 Task: Find connections with filter location Ribeirão da Ilha with filter topic #Growthwith filter profile language Spanish with filter current company International Trade Links ® (ITL - HR Consultants) with filter school Odisha Jobs with filter industry Retail Building Materials and Garden Equipment with filter service category Coaching & Mentoring with filter keywords title Nurse Practitioner
Action: Mouse moved to (172, 220)
Screenshot: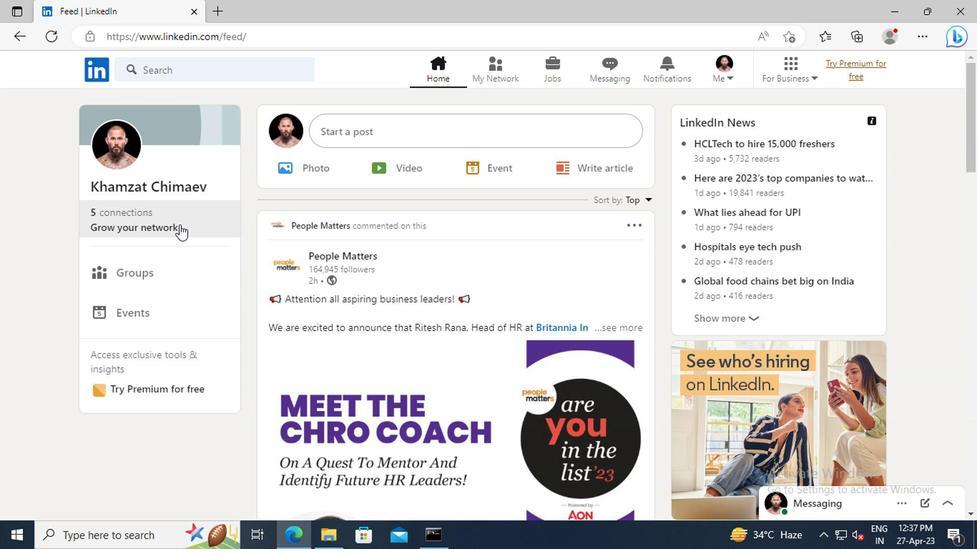
Action: Mouse pressed left at (172, 220)
Screenshot: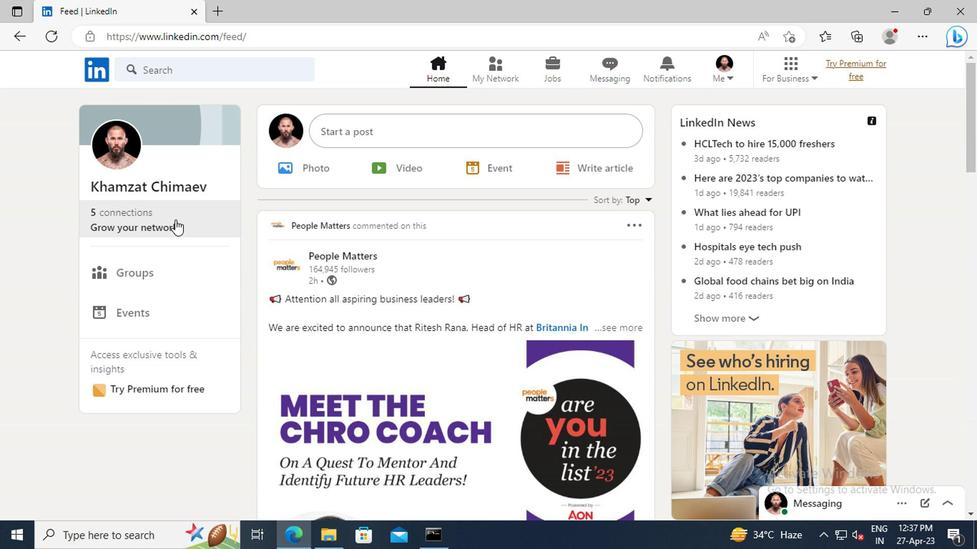 
Action: Mouse moved to (172, 154)
Screenshot: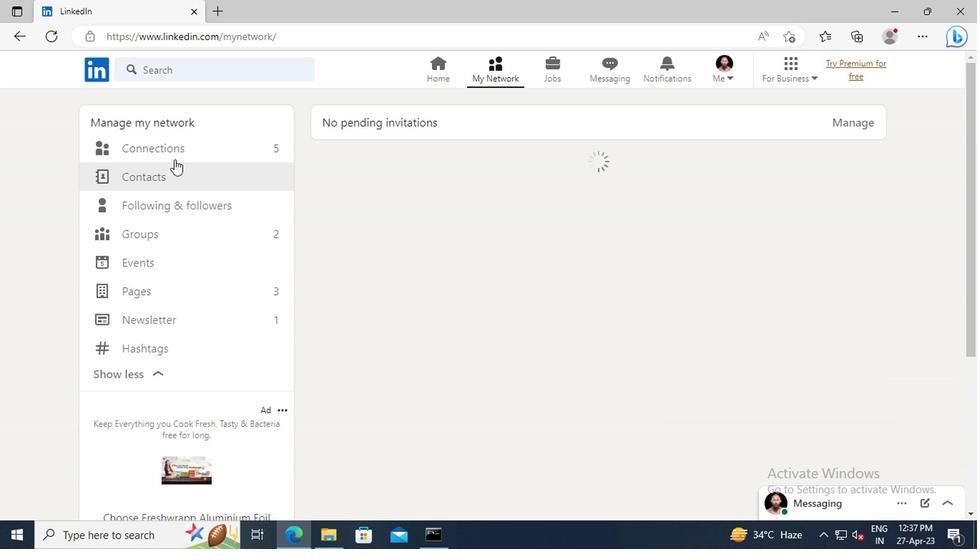 
Action: Mouse pressed left at (172, 154)
Screenshot: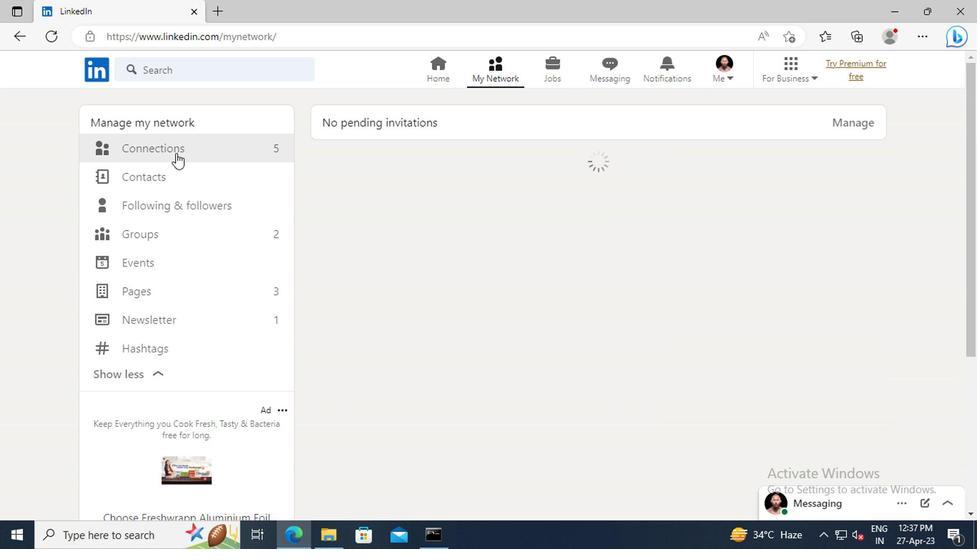 
Action: Mouse moved to (582, 154)
Screenshot: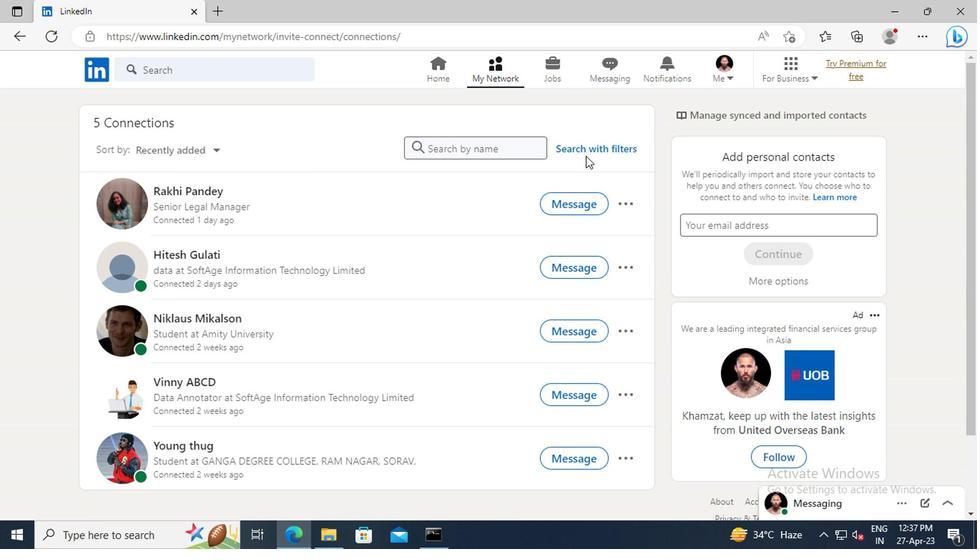 
Action: Mouse pressed left at (582, 154)
Screenshot: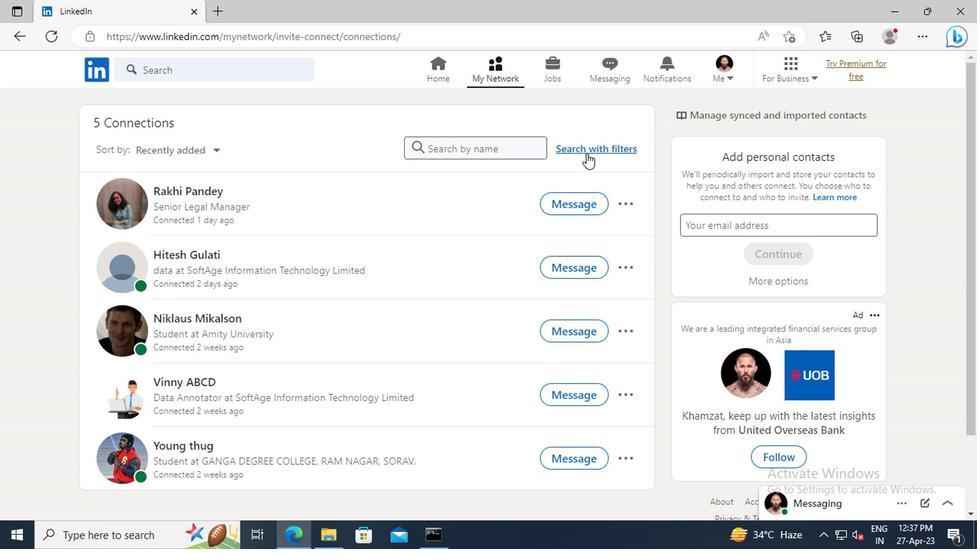 
Action: Mouse moved to (541, 117)
Screenshot: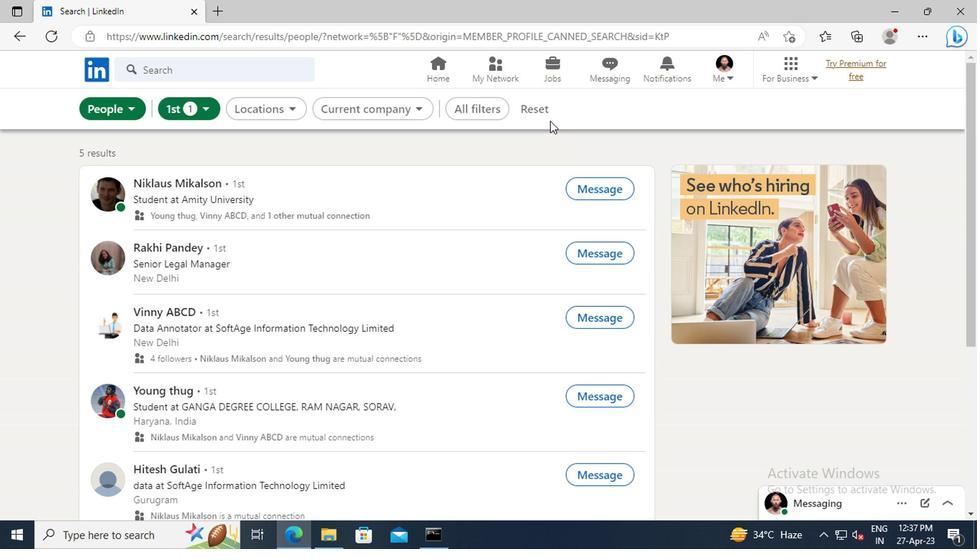 
Action: Mouse pressed left at (541, 117)
Screenshot: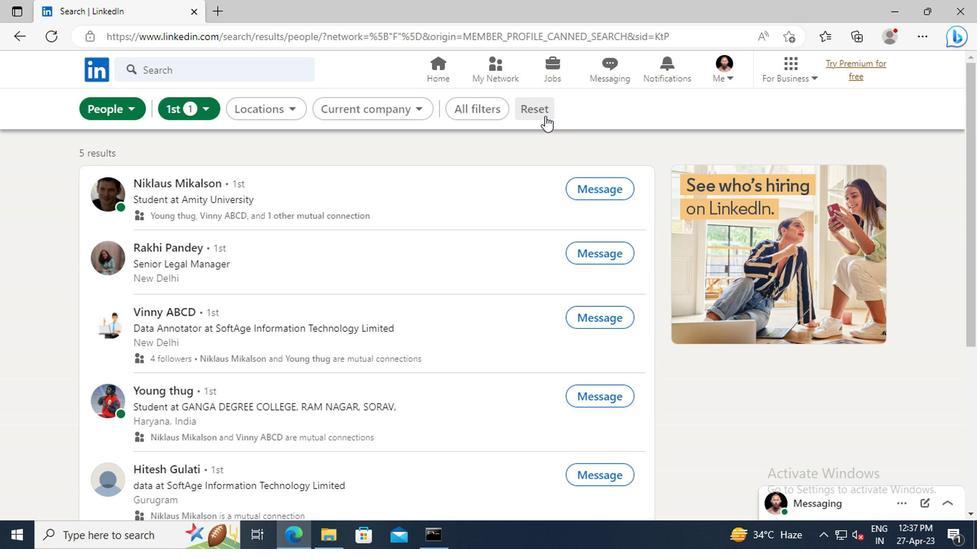 
Action: Mouse moved to (510, 110)
Screenshot: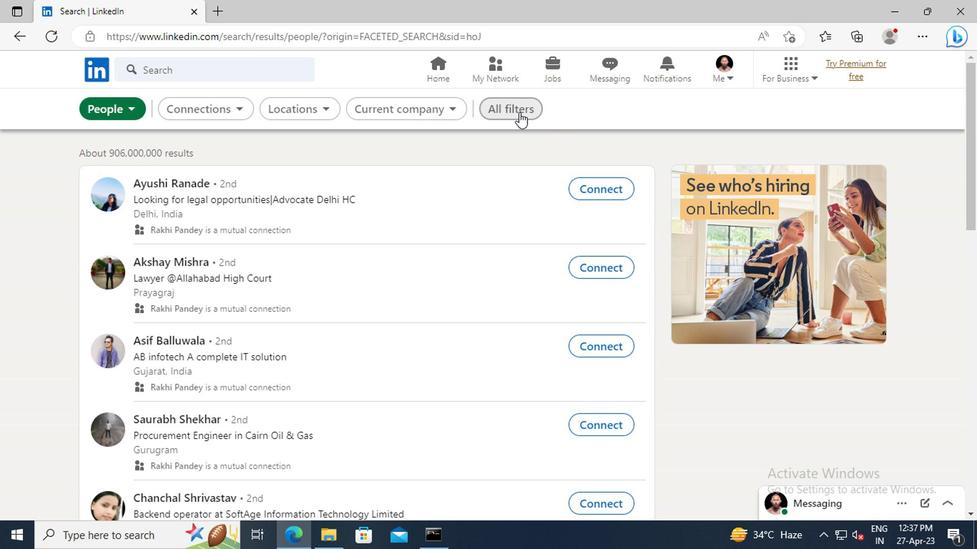 
Action: Mouse pressed left at (510, 110)
Screenshot: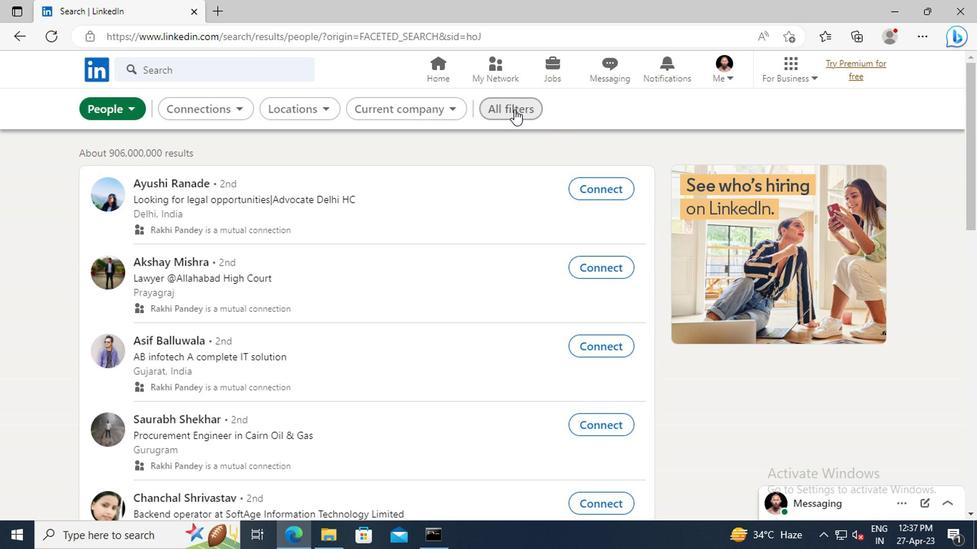 
Action: Mouse moved to (818, 256)
Screenshot: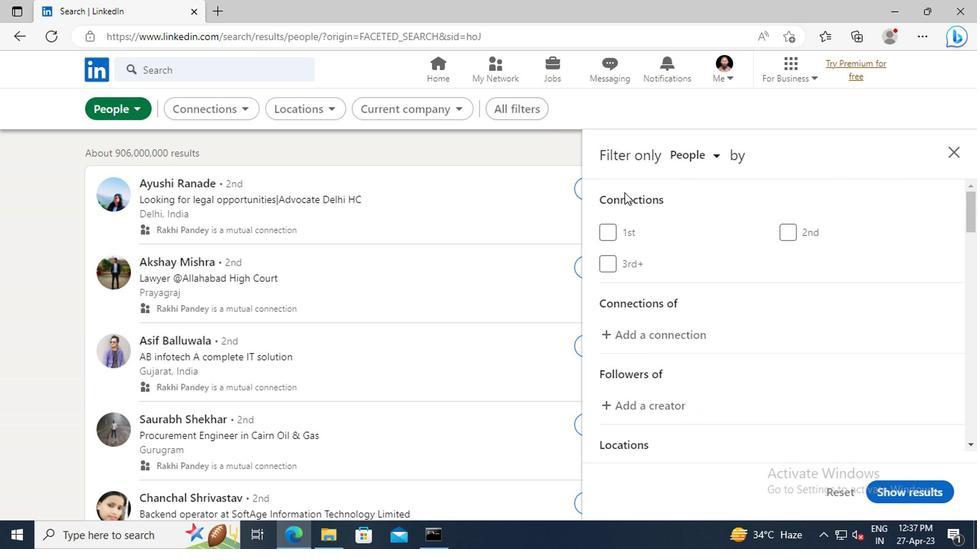 
Action: Mouse scrolled (818, 255) with delta (0, 0)
Screenshot: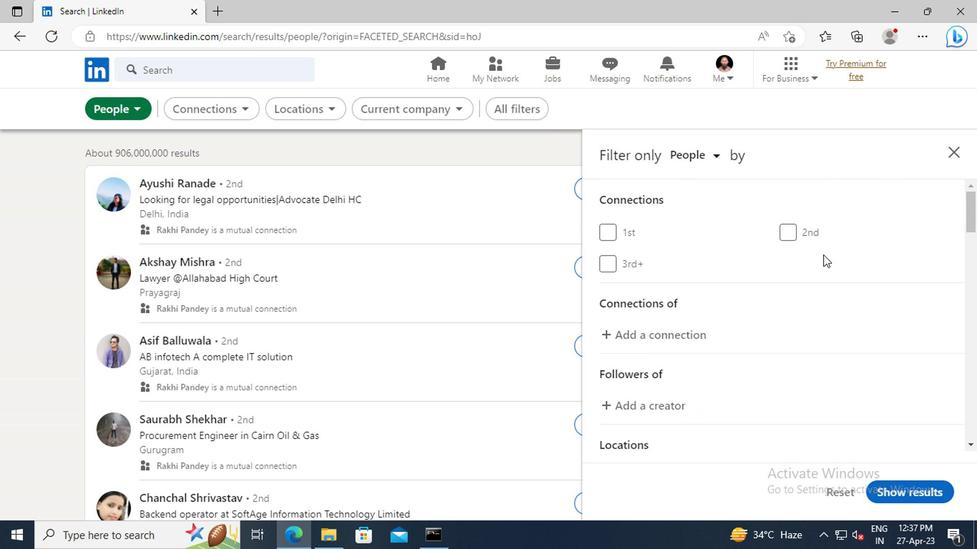 
Action: Mouse scrolled (818, 255) with delta (0, 0)
Screenshot: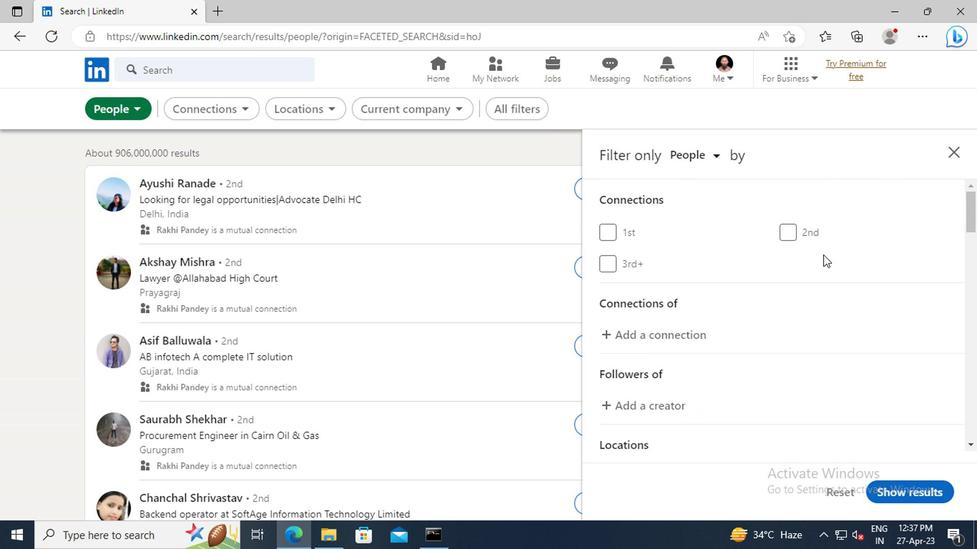 
Action: Mouse scrolled (818, 255) with delta (0, 0)
Screenshot: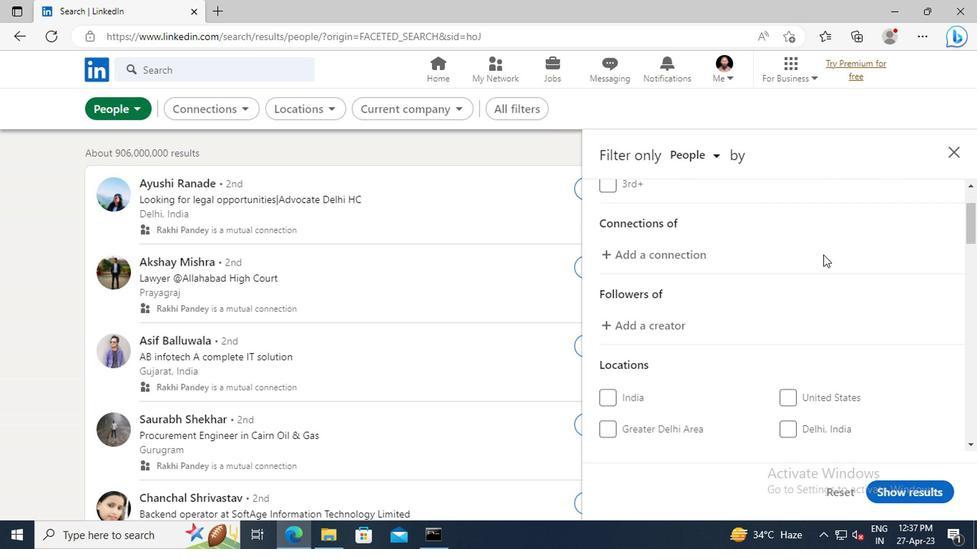
Action: Mouse scrolled (818, 255) with delta (0, 0)
Screenshot: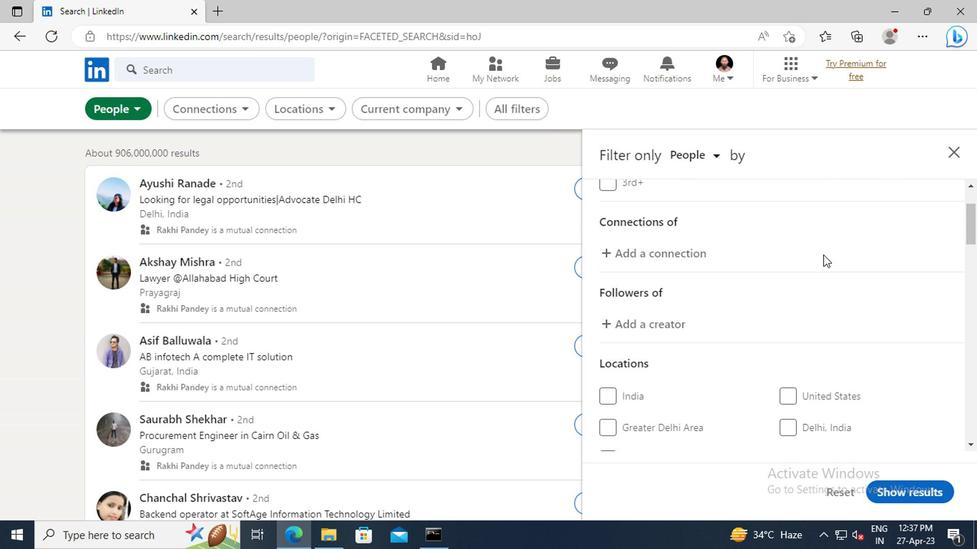 
Action: Mouse scrolled (818, 255) with delta (0, 0)
Screenshot: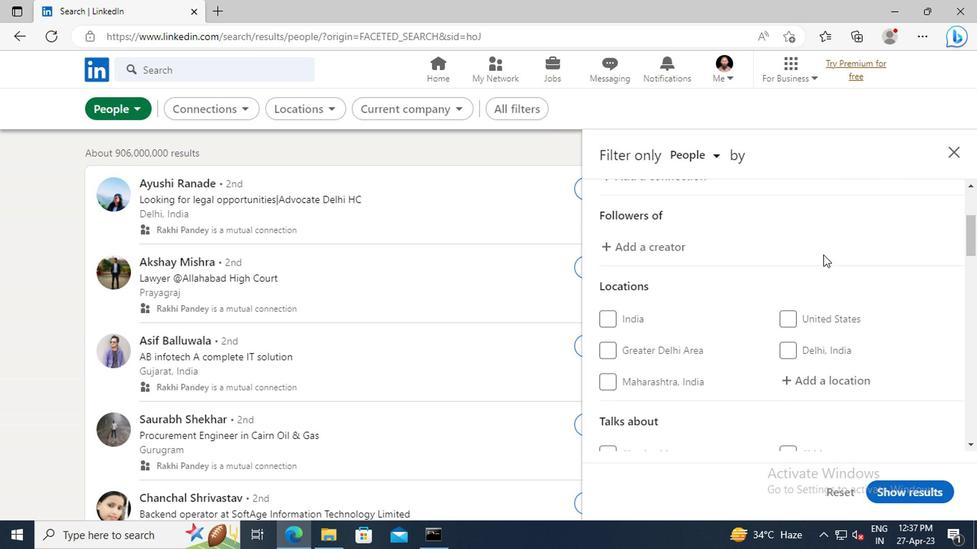 
Action: Mouse scrolled (818, 255) with delta (0, 0)
Screenshot: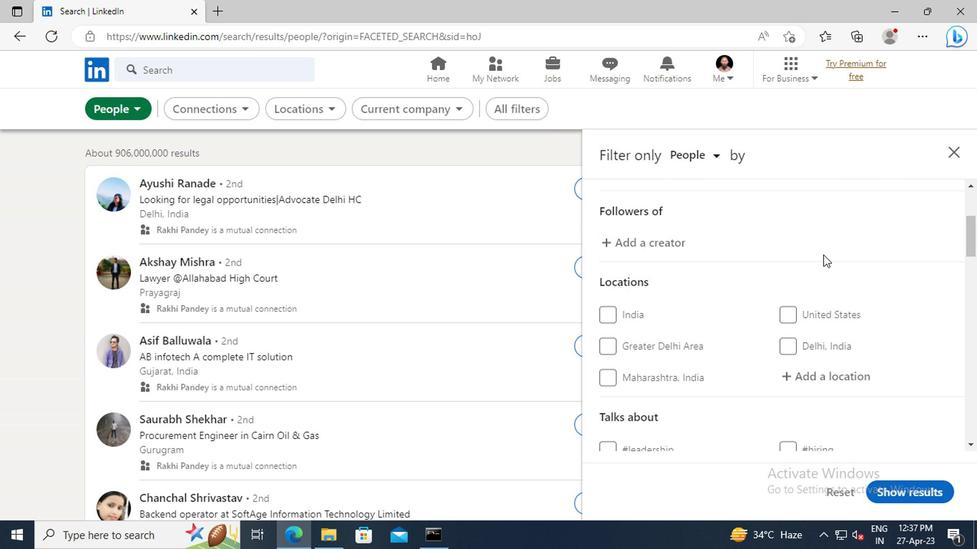 
Action: Mouse moved to (818, 293)
Screenshot: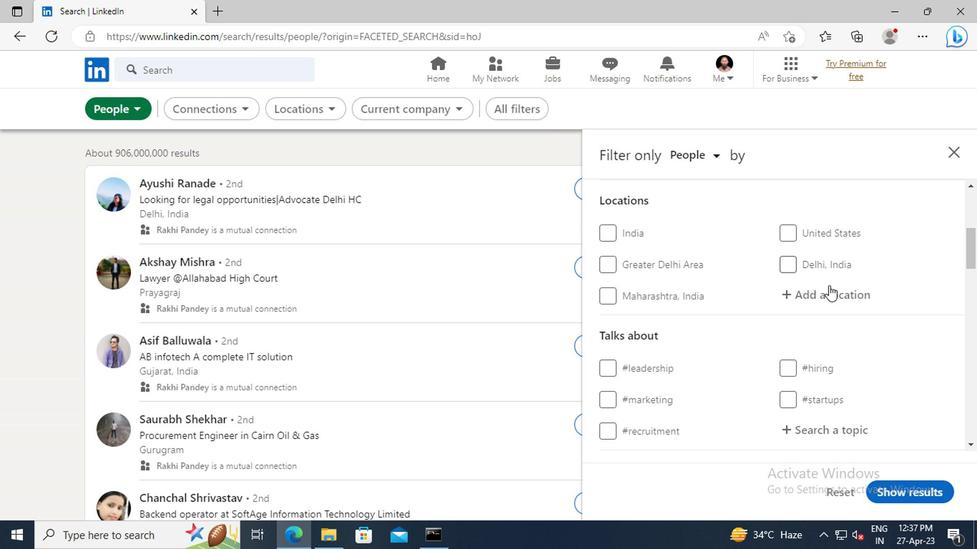 
Action: Mouse pressed left at (818, 293)
Screenshot: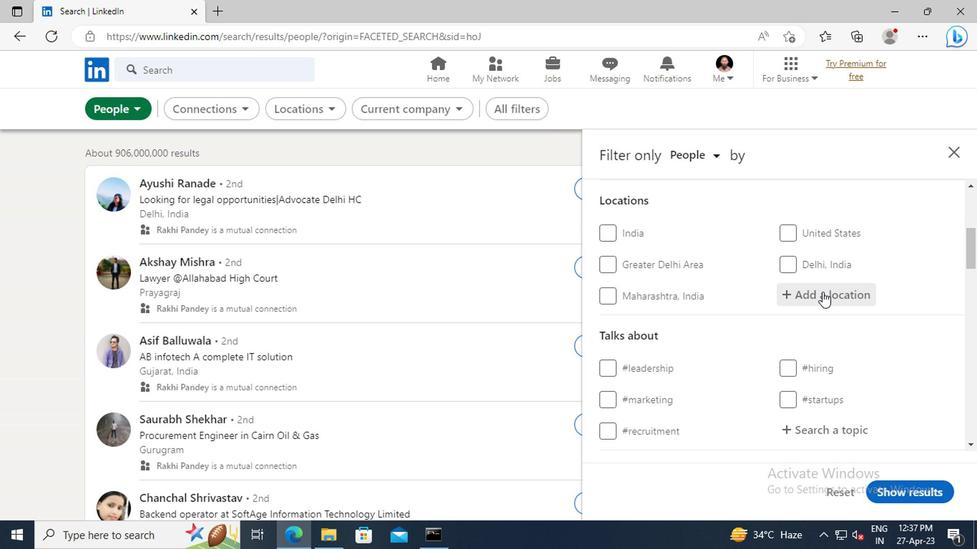 
Action: Key pressed <Key.shift>RIBEIRAO<Key.space>DA<Key.space><Key.shift>ILHA<Key.enter>
Screenshot: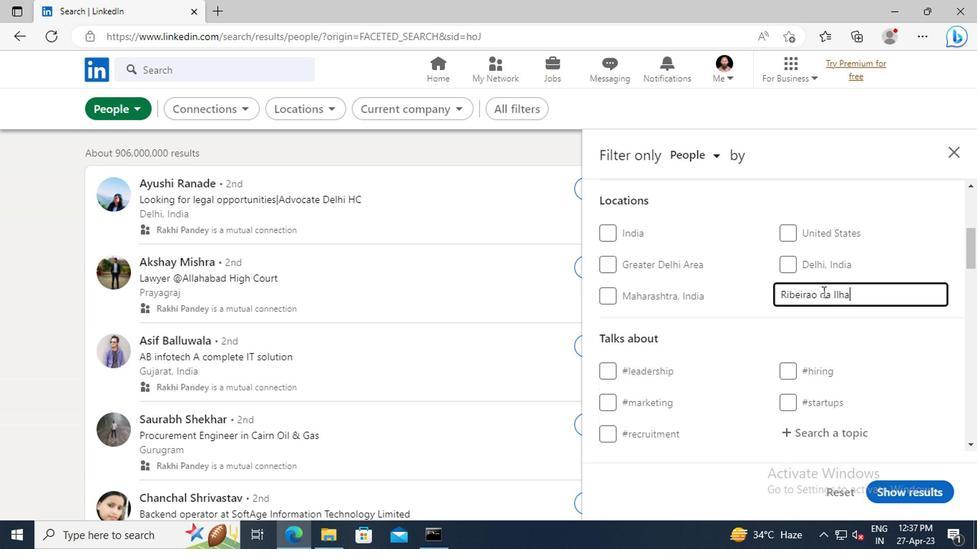 
Action: Mouse moved to (824, 302)
Screenshot: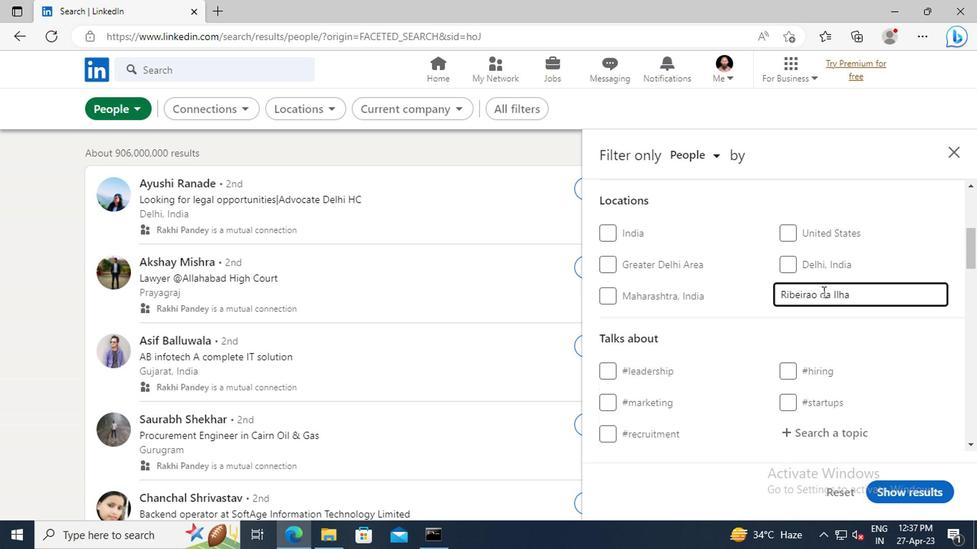 
Action: Mouse scrolled (824, 301) with delta (0, -1)
Screenshot: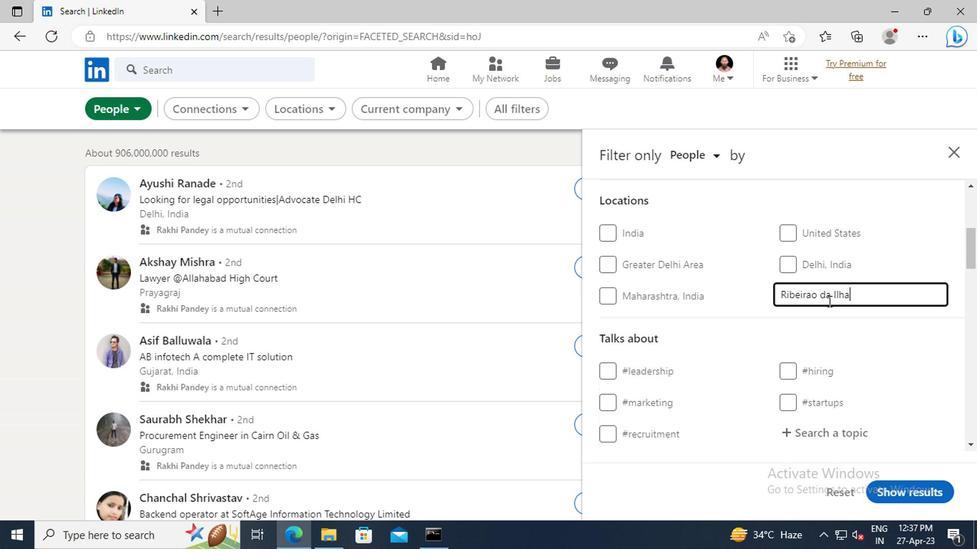 
Action: Mouse scrolled (824, 301) with delta (0, -1)
Screenshot: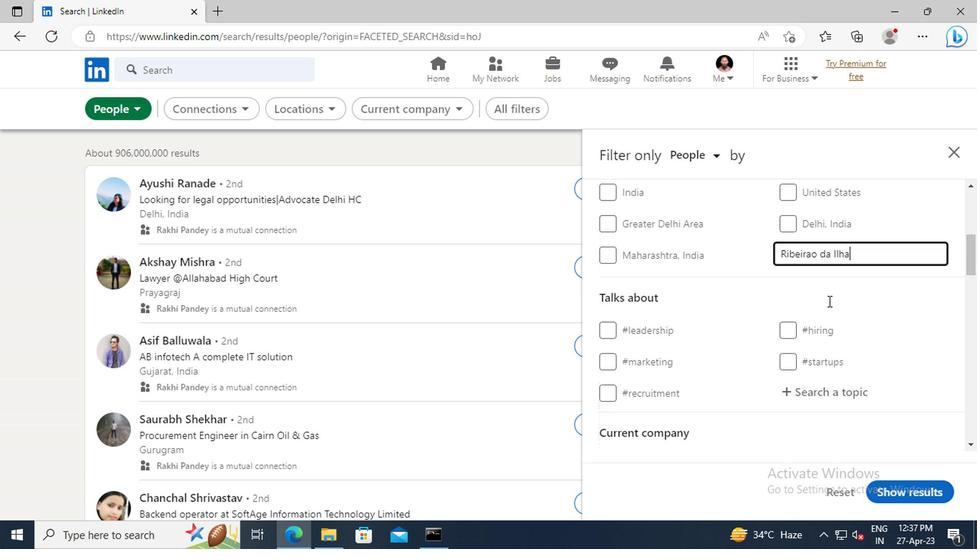 
Action: Mouse scrolled (824, 301) with delta (0, -1)
Screenshot: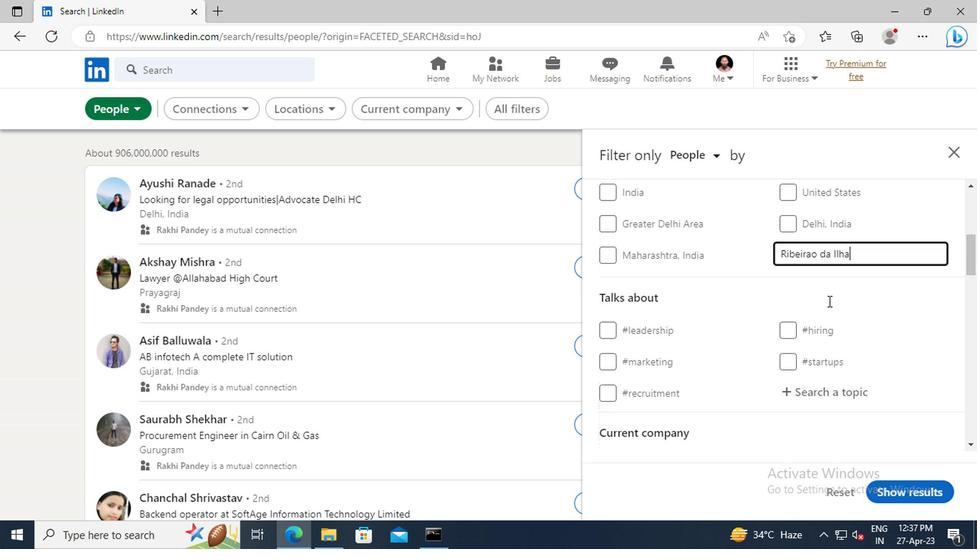 
Action: Mouse moved to (825, 317)
Screenshot: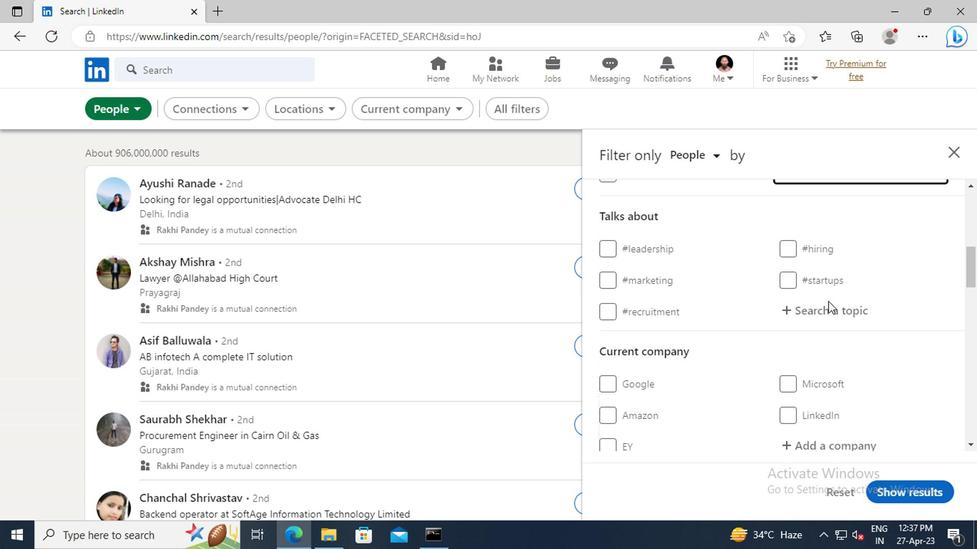 
Action: Mouse pressed left at (825, 317)
Screenshot: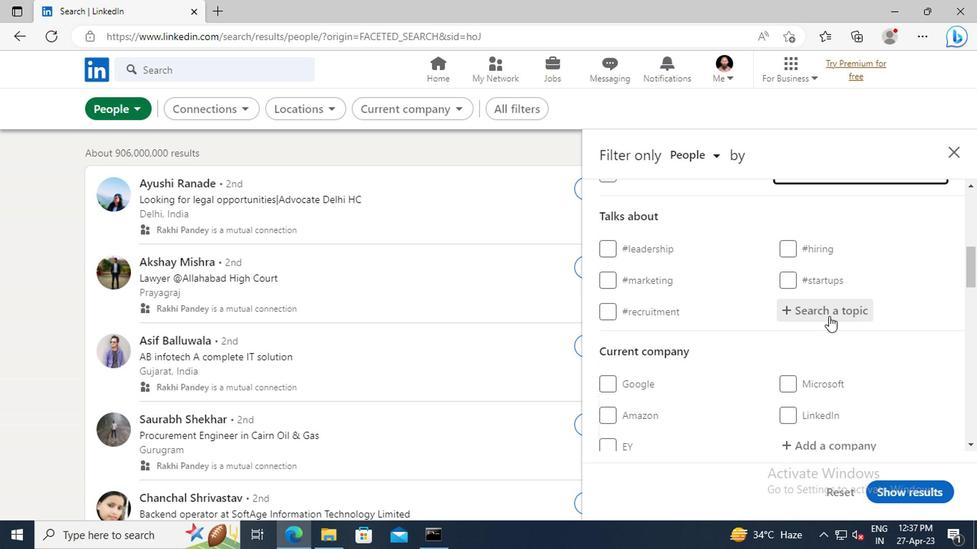 
Action: Key pressed <Key.shift>#GROWTHWITH<Key.enter>
Screenshot: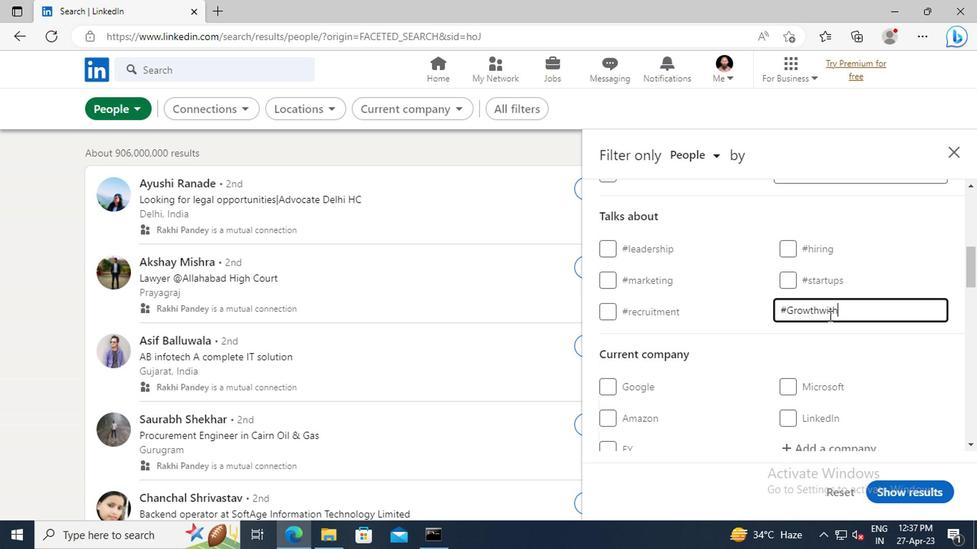 
Action: Mouse moved to (781, 341)
Screenshot: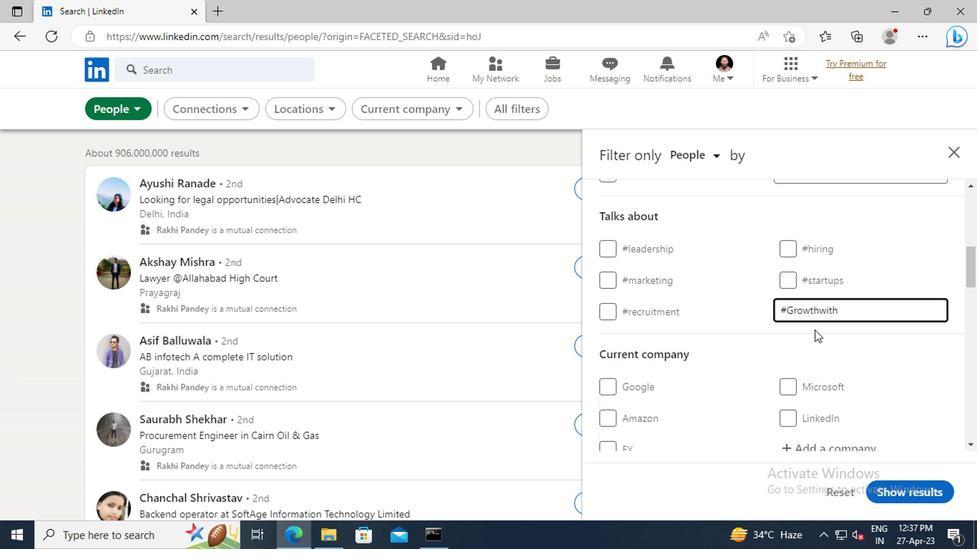 
Action: Mouse scrolled (781, 341) with delta (0, 0)
Screenshot: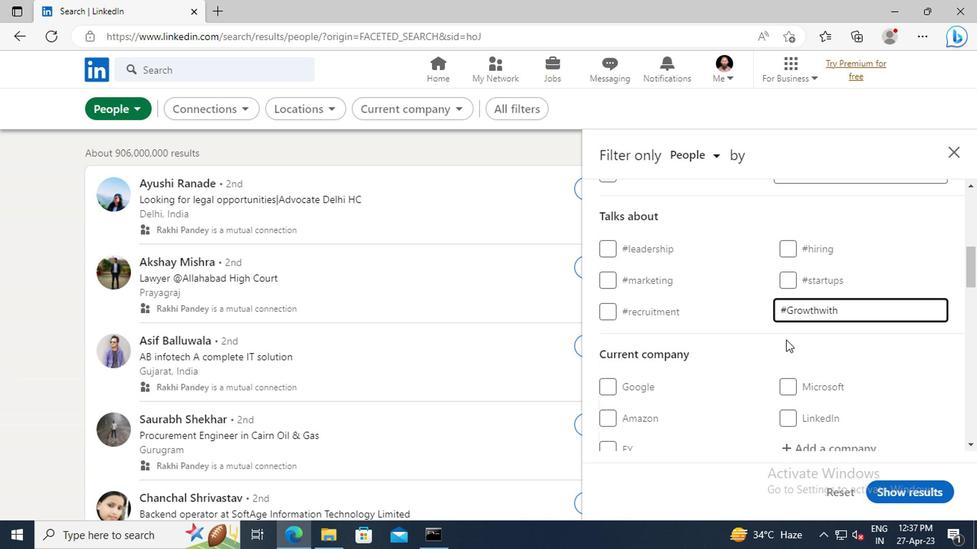 
Action: Mouse scrolled (781, 341) with delta (0, 0)
Screenshot: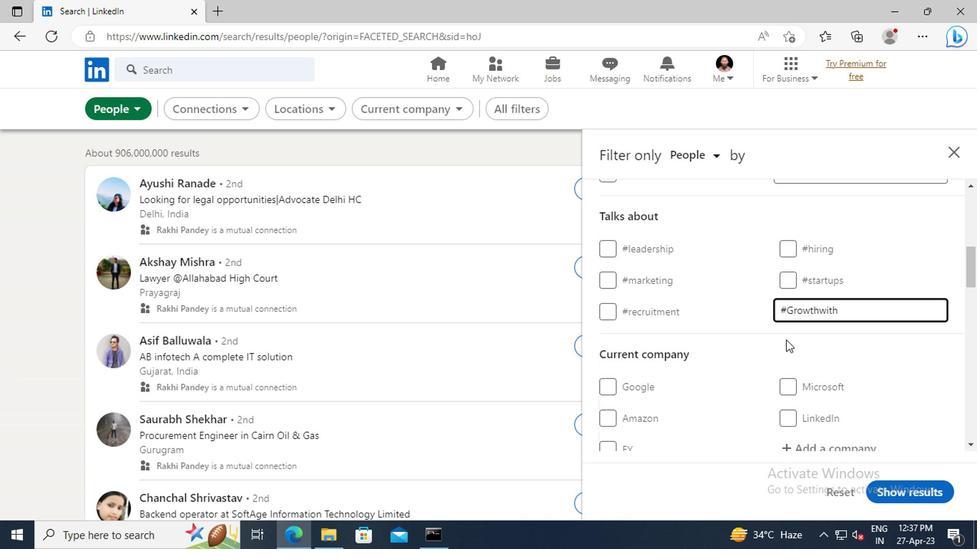 
Action: Mouse scrolled (781, 341) with delta (0, 0)
Screenshot: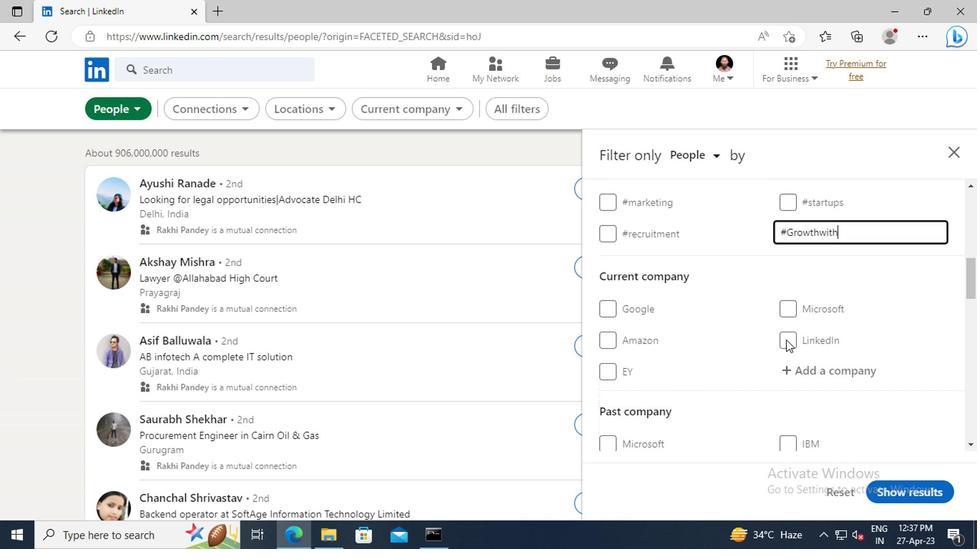 
Action: Mouse scrolled (781, 341) with delta (0, 0)
Screenshot: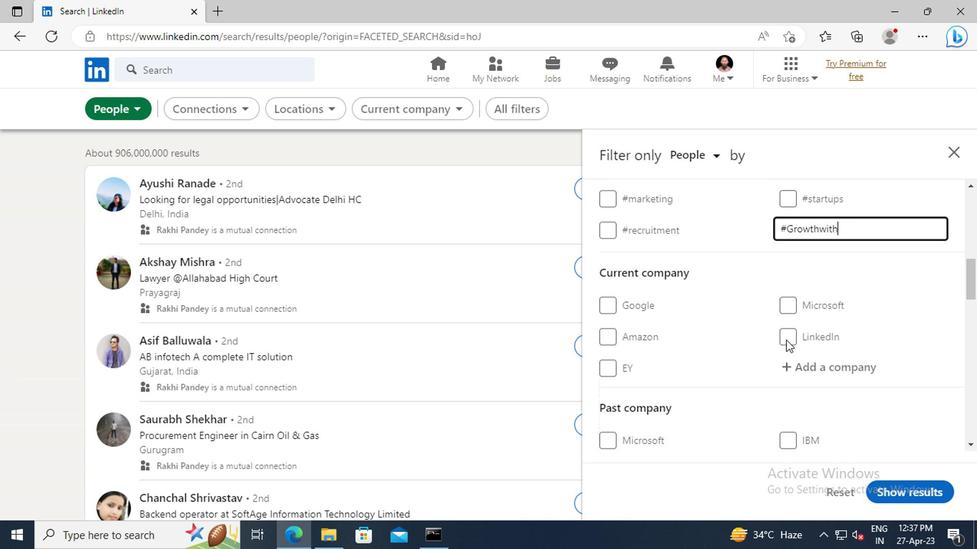 
Action: Mouse scrolled (781, 341) with delta (0, 0)
Screenshot: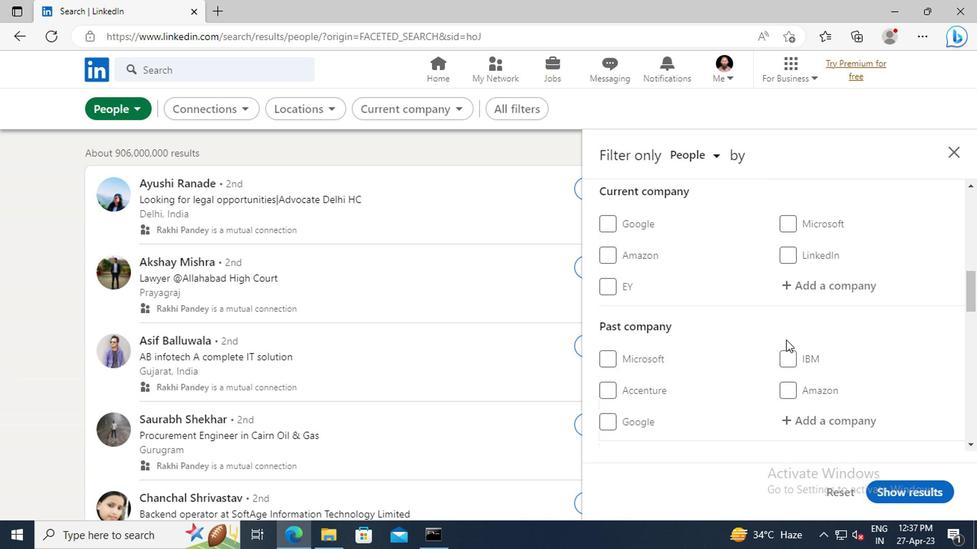 
Action: Mouse scrolled (781, 341) with delta (0, 0)
Screenshot: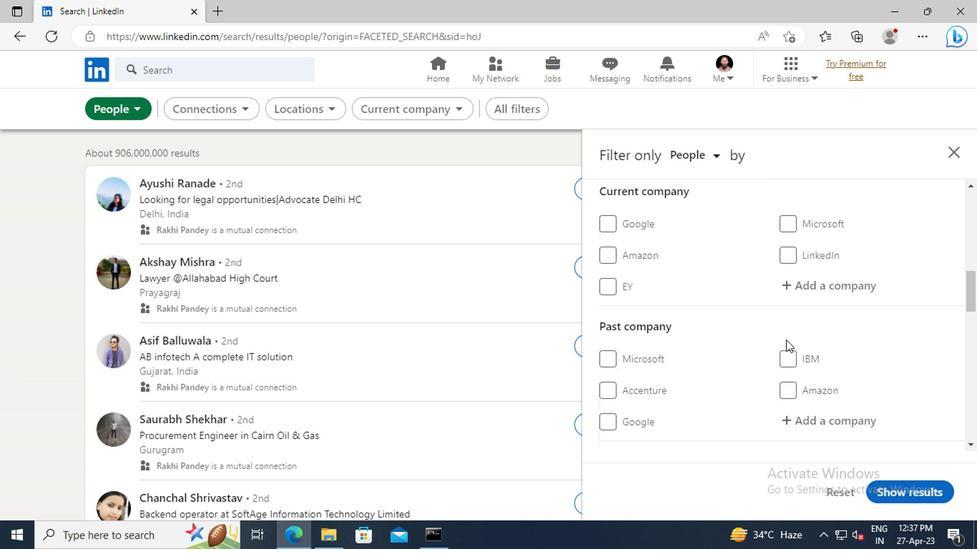 
Action: Mouse scrolled (781, 341) with delta (0, 0)
Screenshot: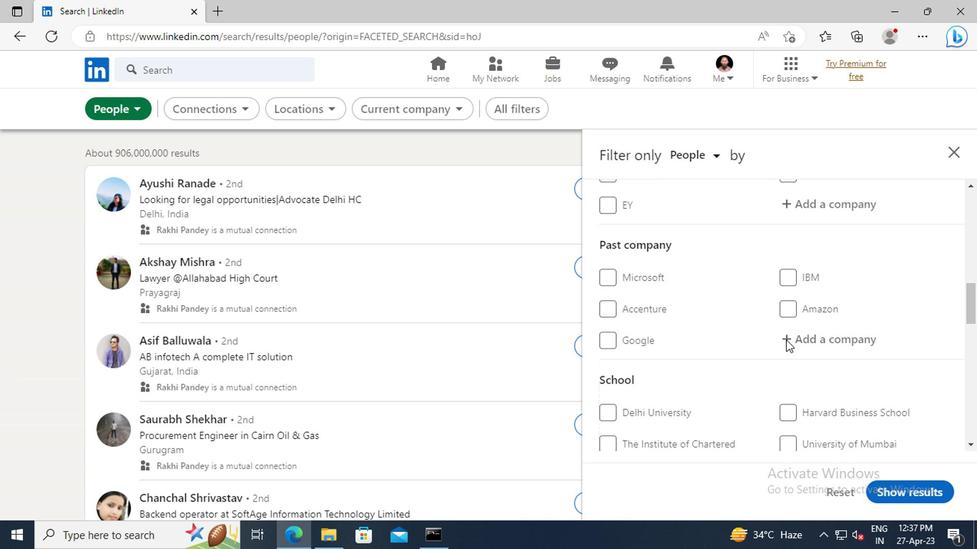 
Action: Mouse scrolled (781, 341) with delta (0, 0)
Screenshot: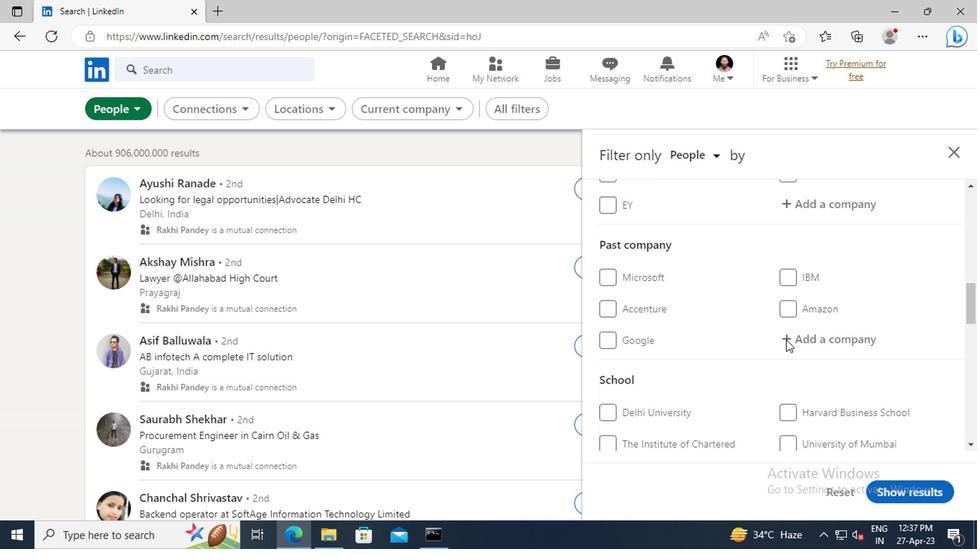 
Action: Mouse scrolled (781, 341) with delta (0, 0)
Screenshot: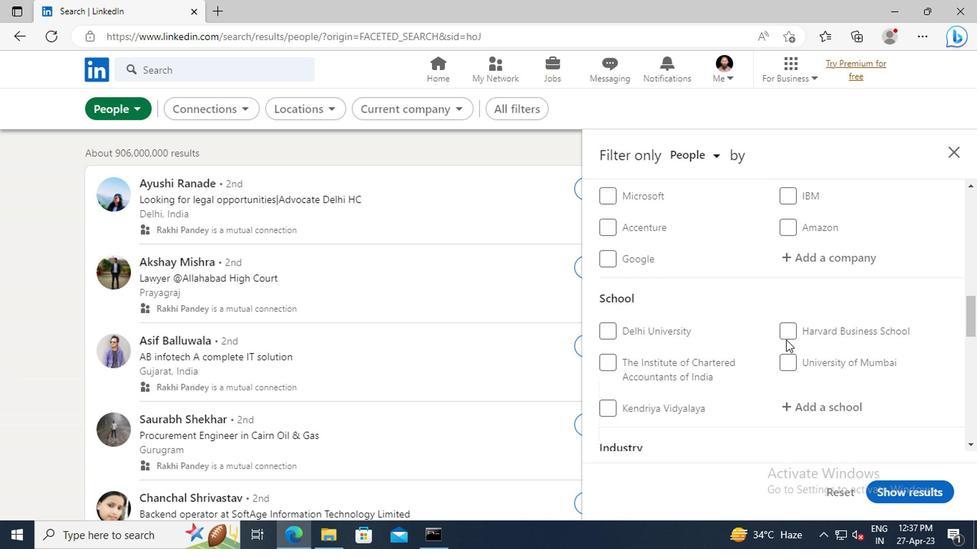 
Action: Mouse scrolled (781, 341) with delta (0, 0)
Screenshot: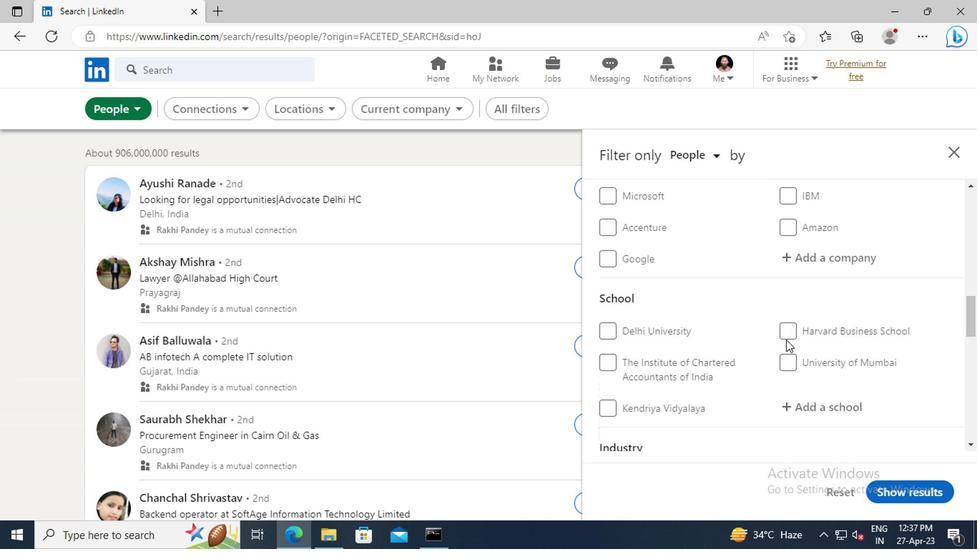
Action: Mouse scrolled (781, 341) with delta (0, 0)
Screenshot: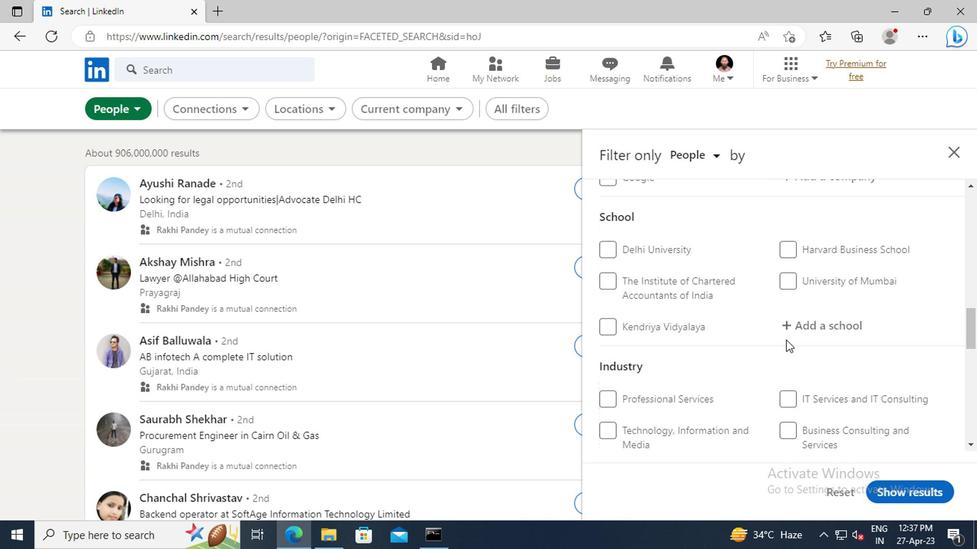 
Action: Mouse scrolled (781, 341) with delta (0, 0)
Screenshot: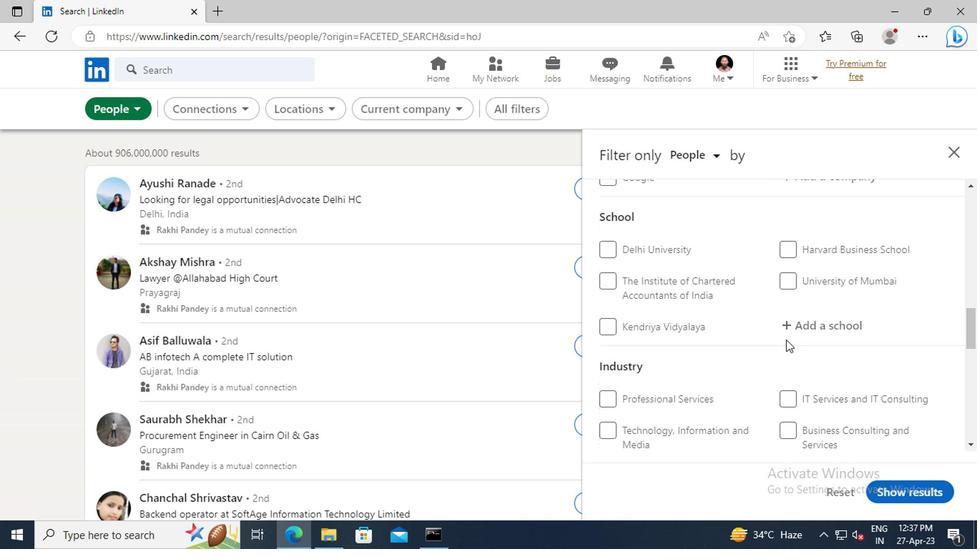 
Action: Mouse scrolled (781, 341) with delta (0, 0)
Screenshot: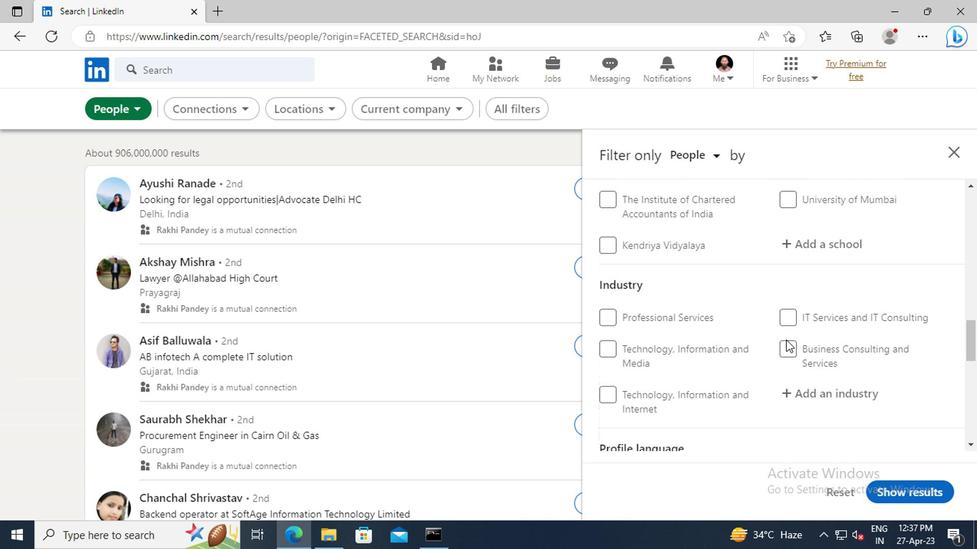 
Action: Mouse scrolled (781, 341) with delta (0, 0)
Screenshot: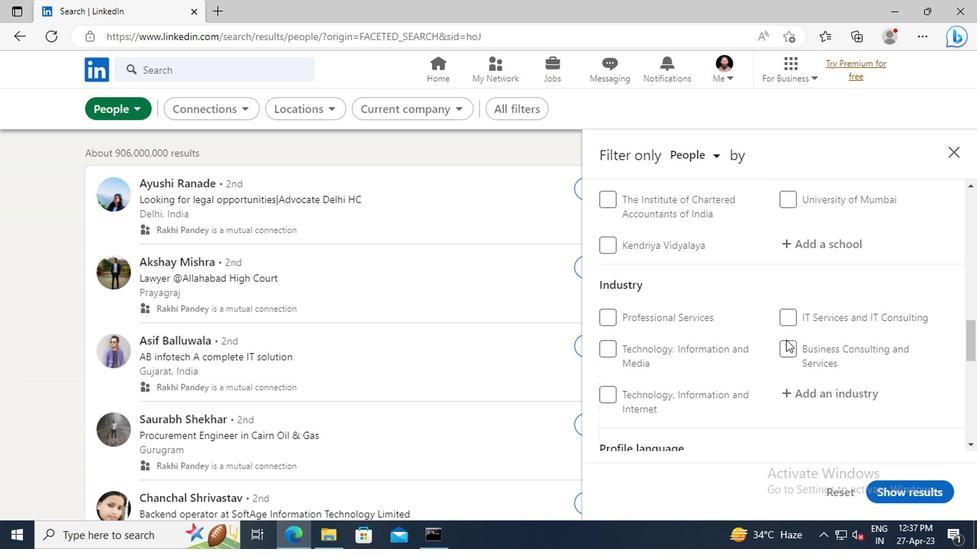 
Action: Mouse scrolled (781, 341) with delta (0, 0)
Screenshot: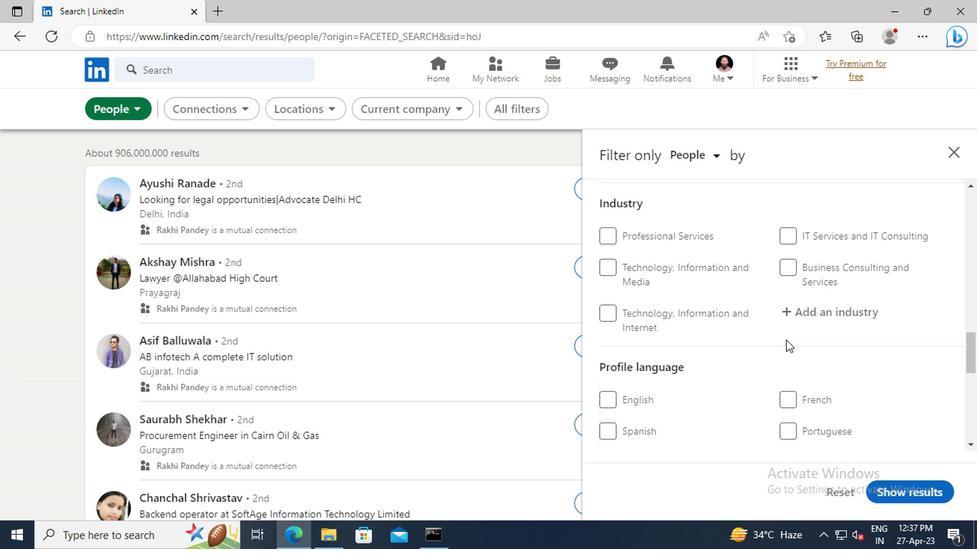 
Action: Mouse moved to (612, 390)
Screenshot: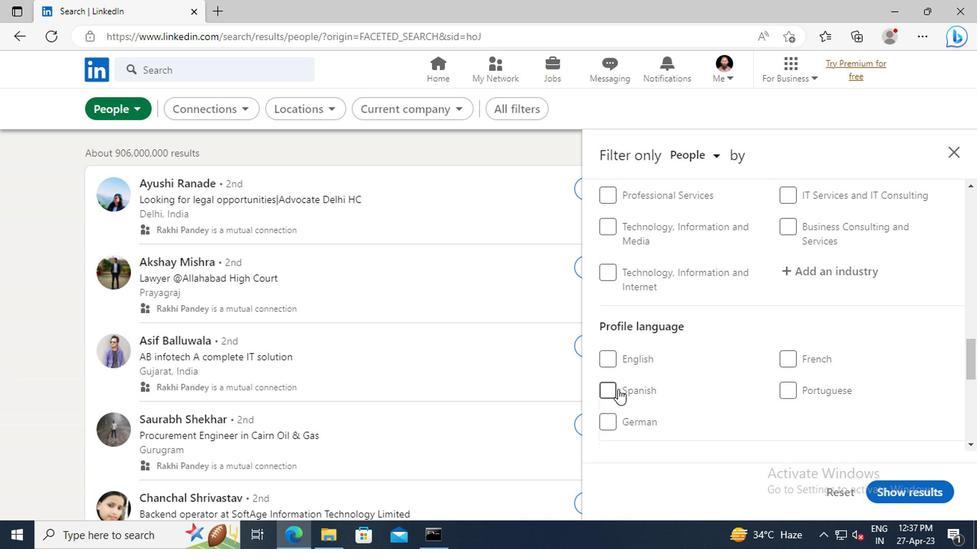
Action: Mouse pressed left at (612, 390)
Screenshot: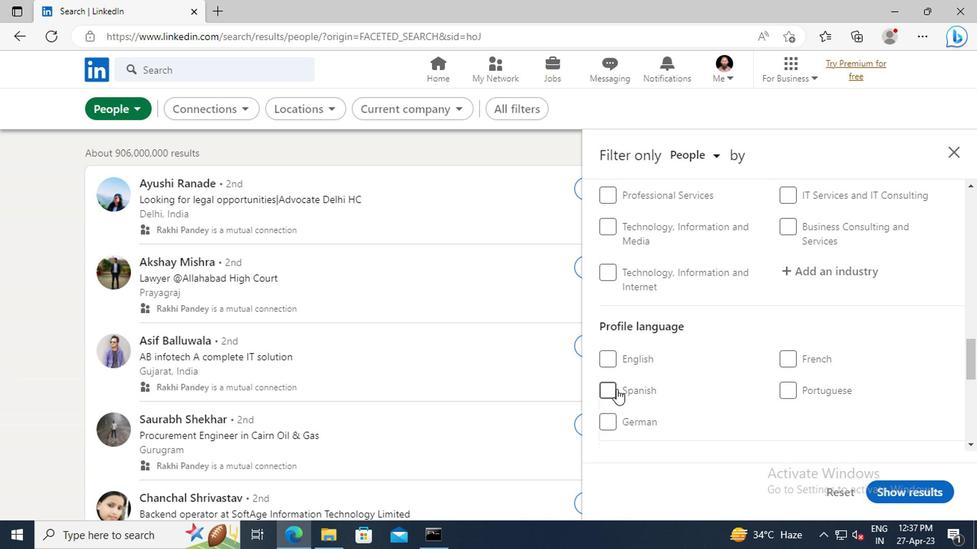 
Action: Mouse moved to (745, 385)
Screenshot: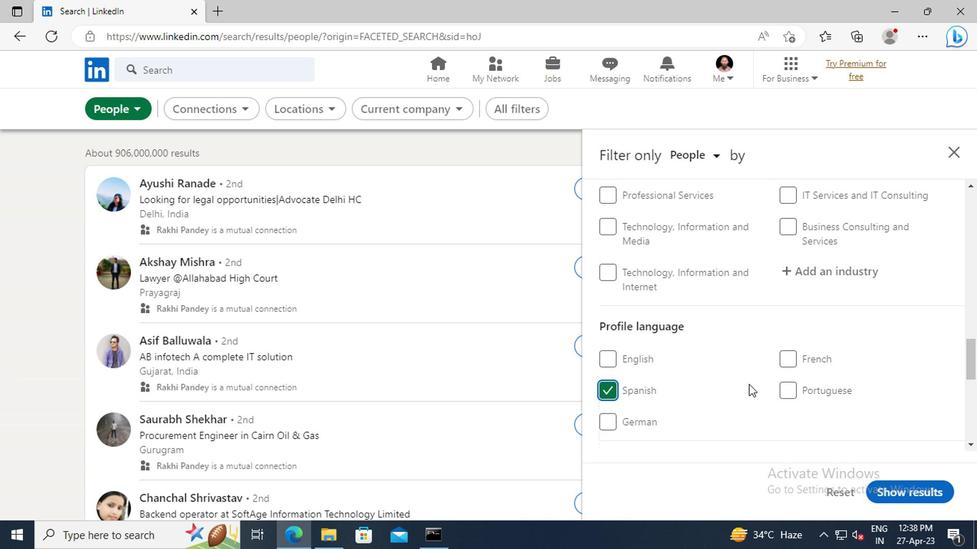 
Action: Mouse scrolled (745, 386) with delta (0, 1)
Screenshot: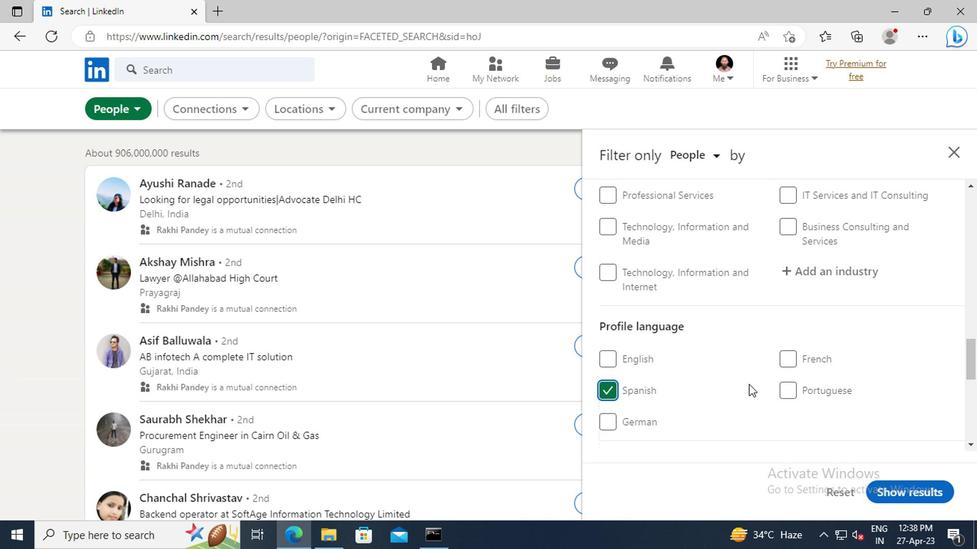 
Action: Mouse scrolled (745, 386) with delta (0, 1)
Screenshot: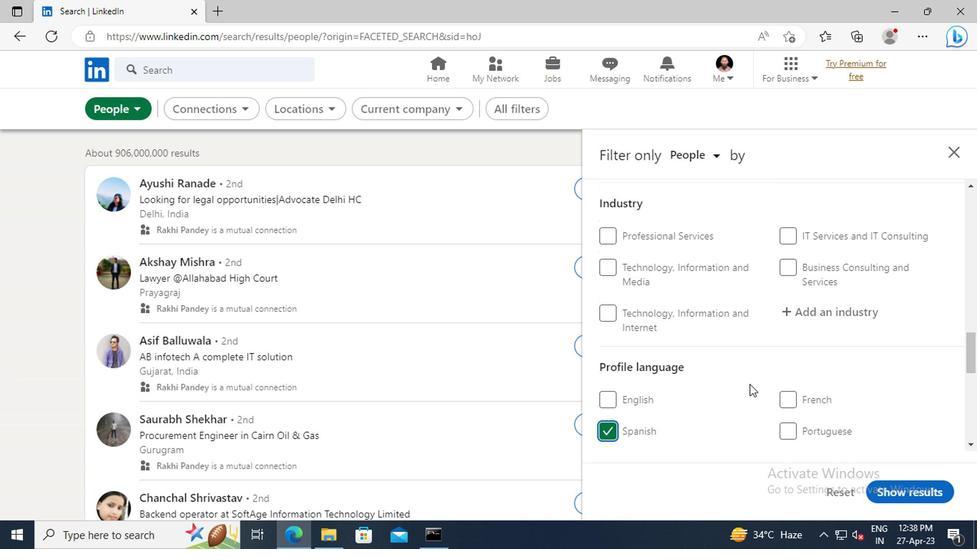 
Action: Mouse scrolled (745, 386) with delta (0, 1)
Screenshot: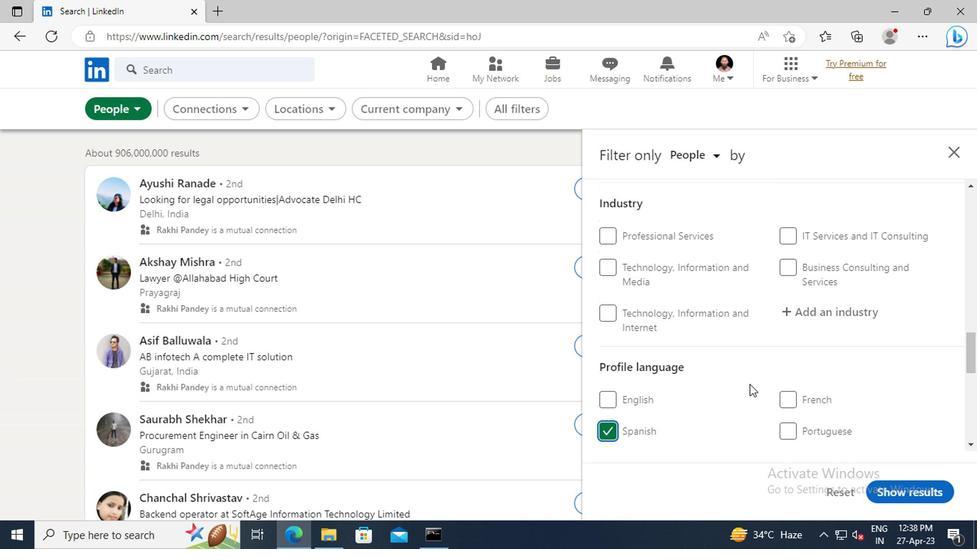 
Action: Mouse scrolled (745, 386) with delta (0, 1)
Screenshot: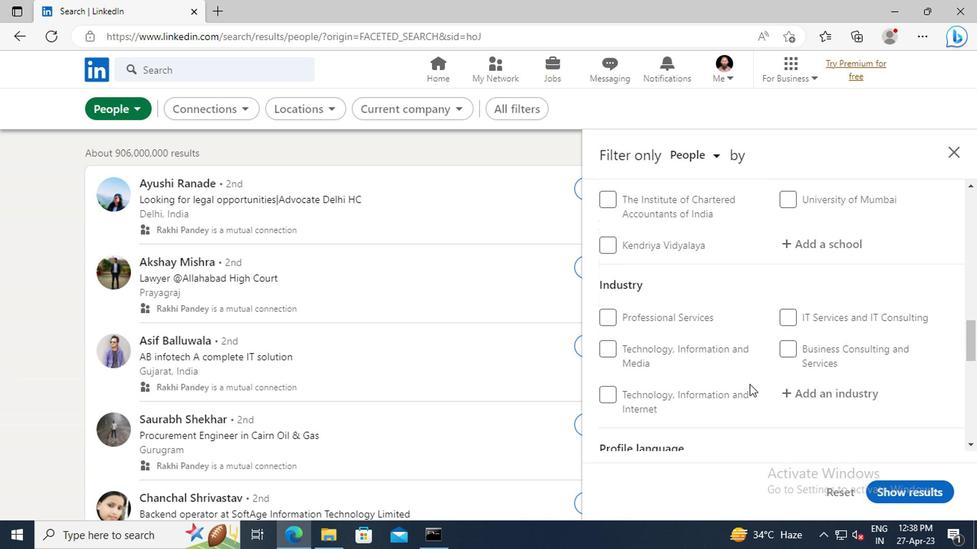 
Action: Mouse scrolled (745, 386) with delta (0, 1)
Screenshot: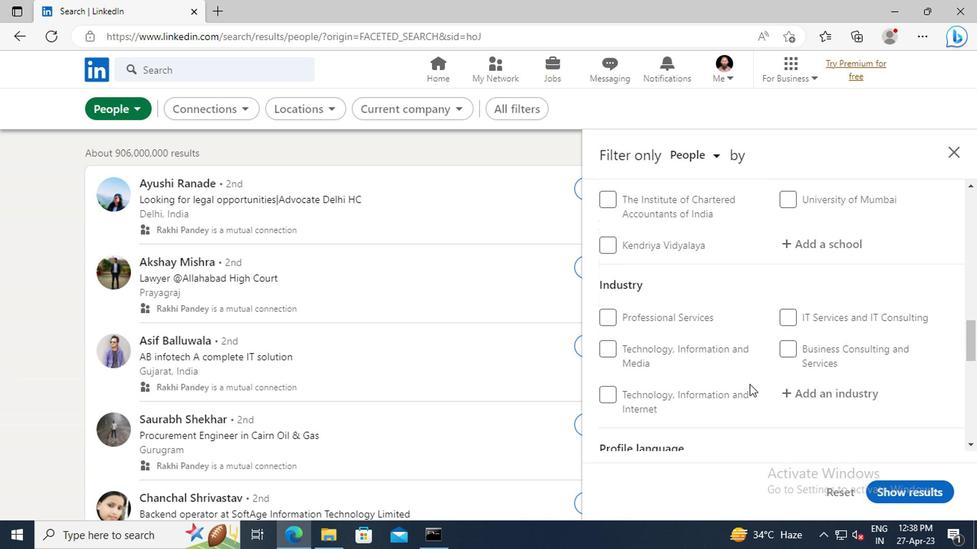 
Action: Mouse scrolled (745, 386) with delta (0, 1)
Screenshot: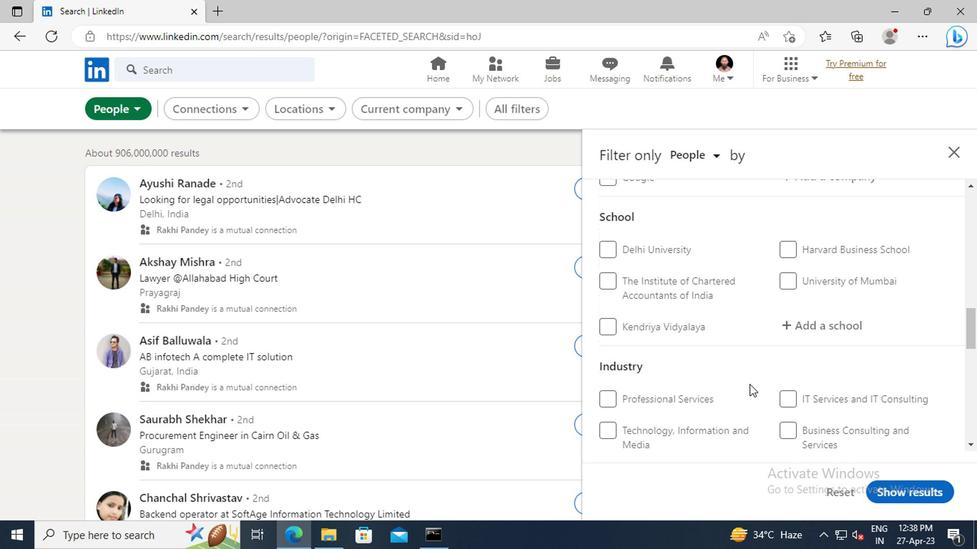 
Action: Mouse scrolled (745, 386) with delta (0, 1)
Screenshot: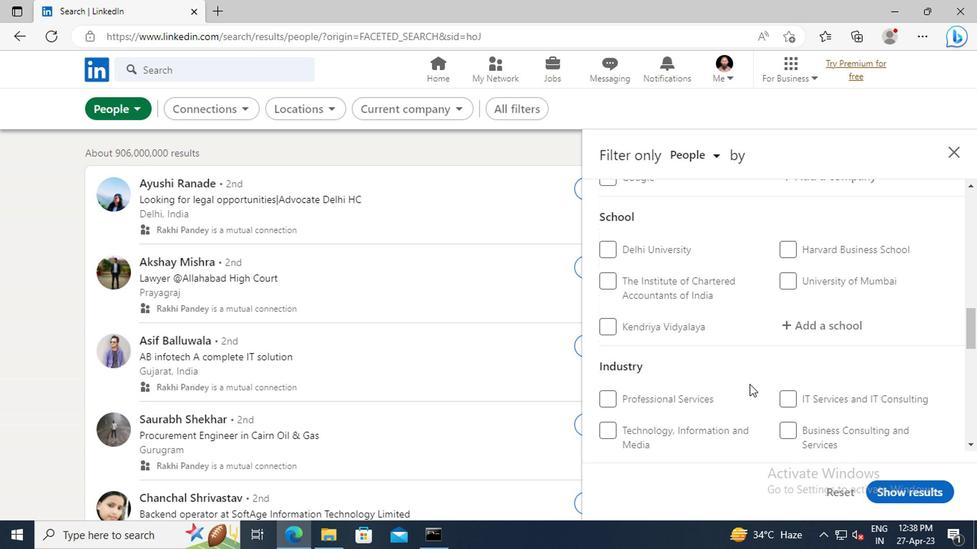 
Action: Mouse scrolled (745, 386) with delta (0, 1)
Screenshot: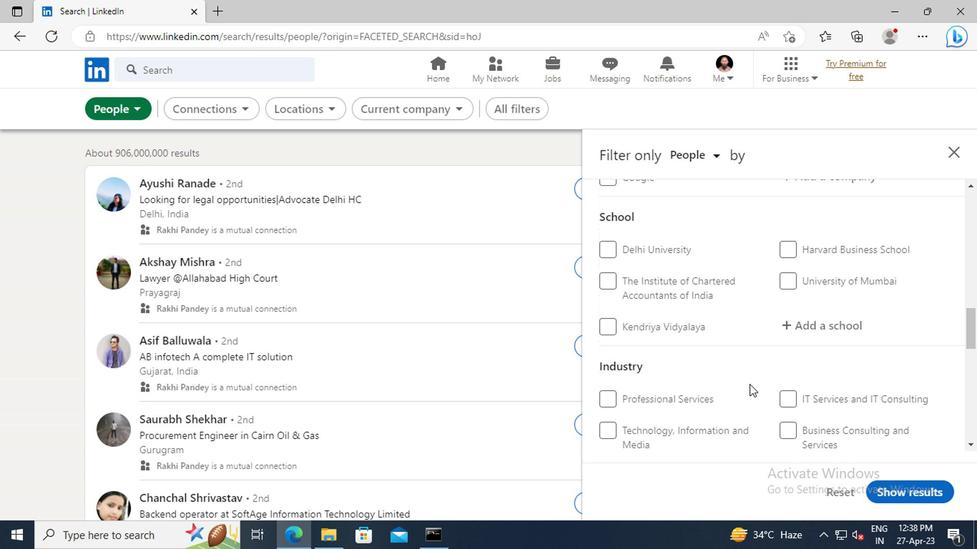 
Action: Mouse scrolled (745, 386) with delta (0, 1)
Screenshot: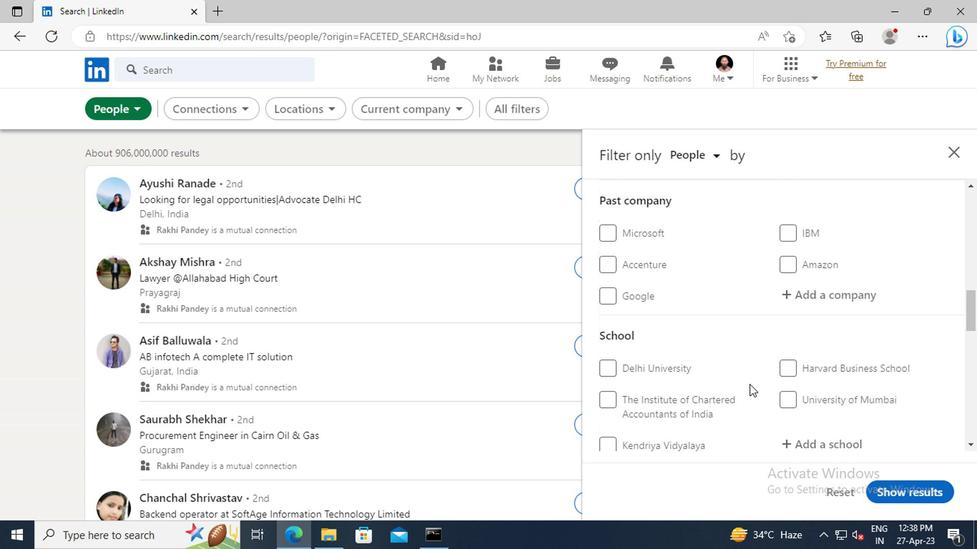 
Action: Mouse scrolled (745, 386) with delta (0, 1)
Screenshot: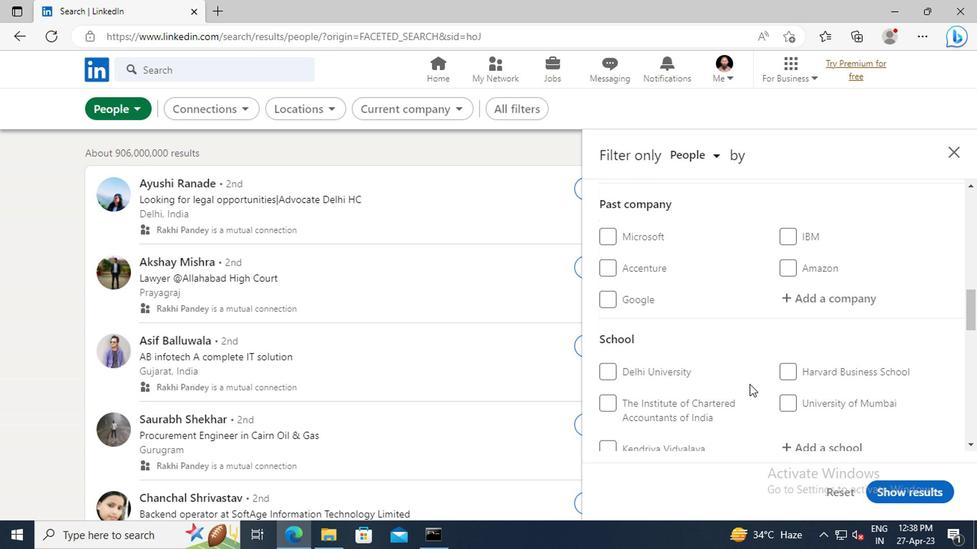 
Action: Mouse scrolled (745, 386) with delta (0, 1)
Screenshot: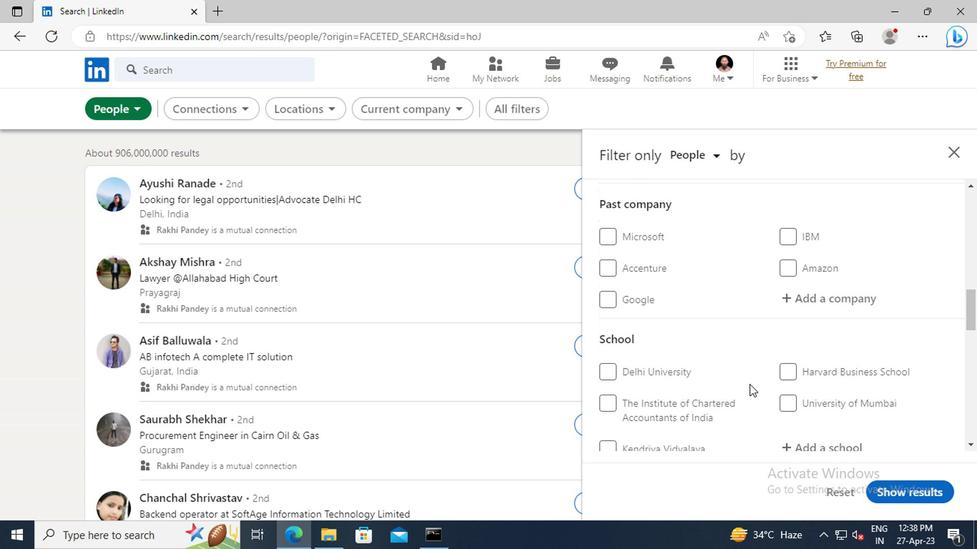 
Action: Mouse scrolled (745, 386) with delta (0, 1)
Screenshot: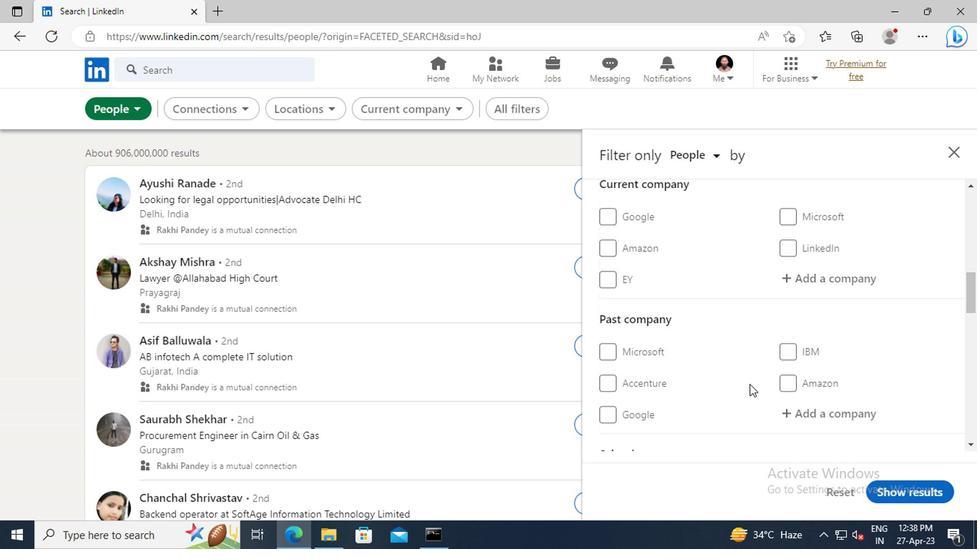 
Action: Mouse scrolled (745, 386) with delta (0, 1)
Screenshot: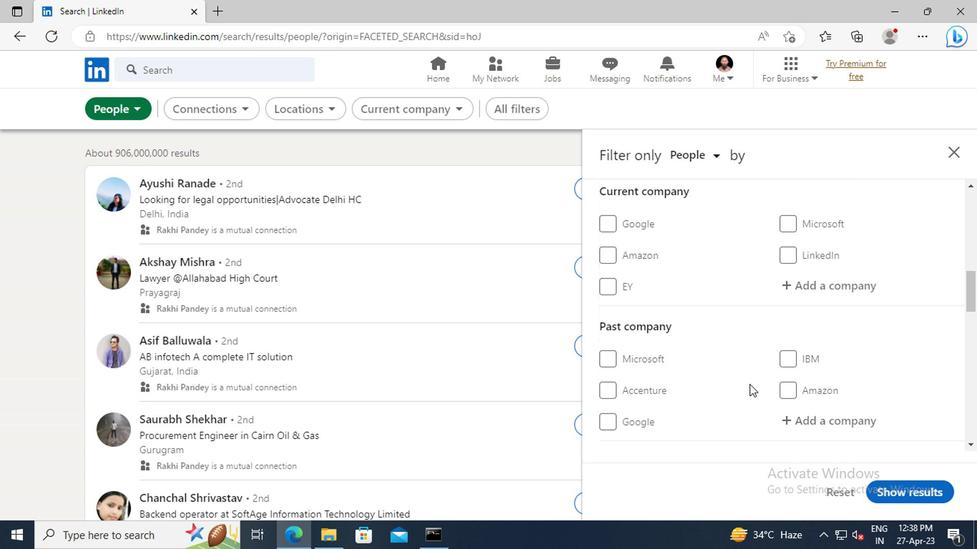
Action: Mouse moved to (804, 371)
Screenshot: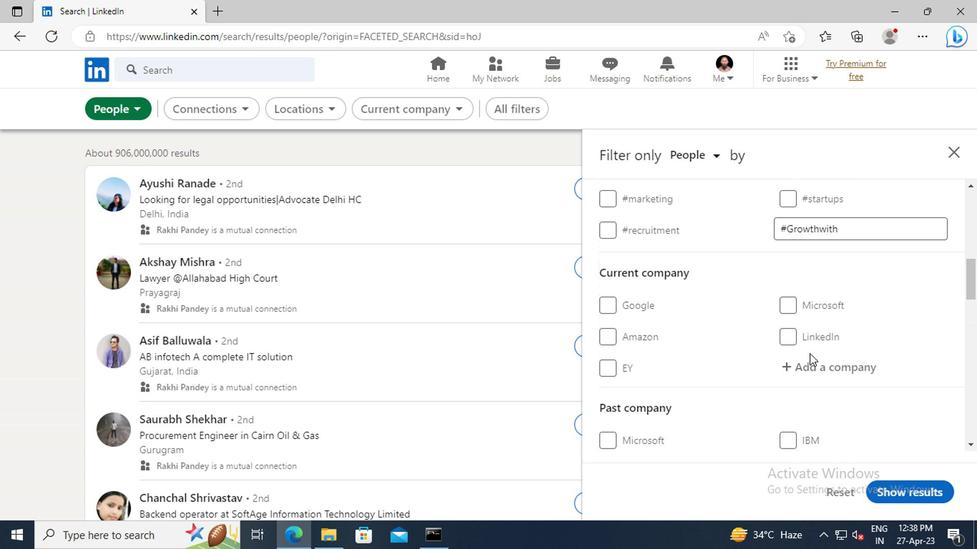
Action: Mouse pressed left at (804, 371)
Screenshot: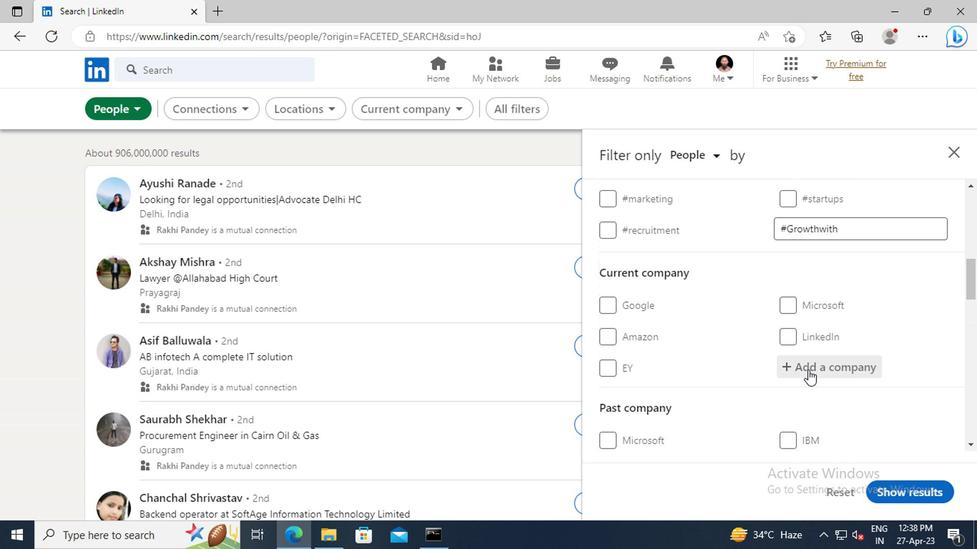 
Action: Key pressed <Key.shift>INTERNATIONAL<Key.space><Key.shift>TRADE<Key.space><Key.shift>LINKS<Key.space>
Screenshot: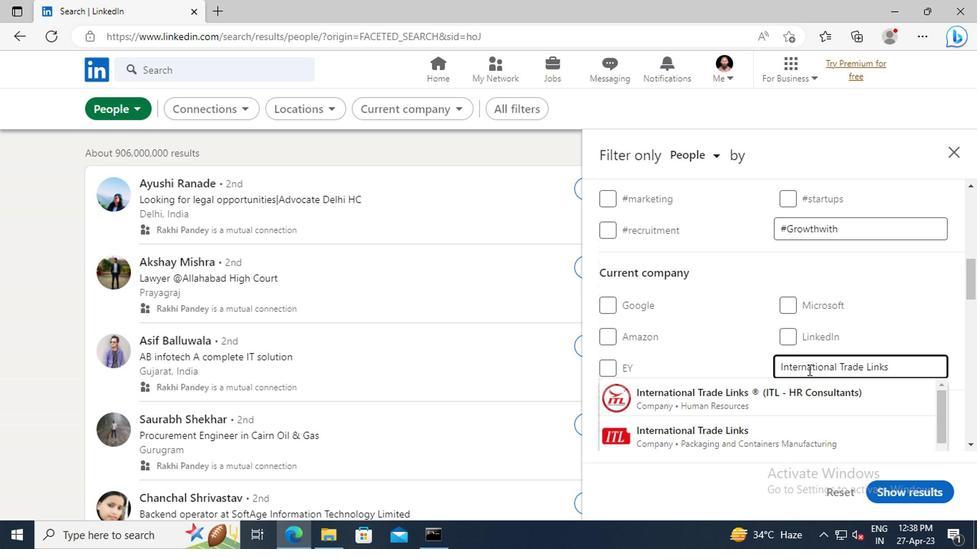 
Action: Mouse moved to (803, 403)
Screenshot: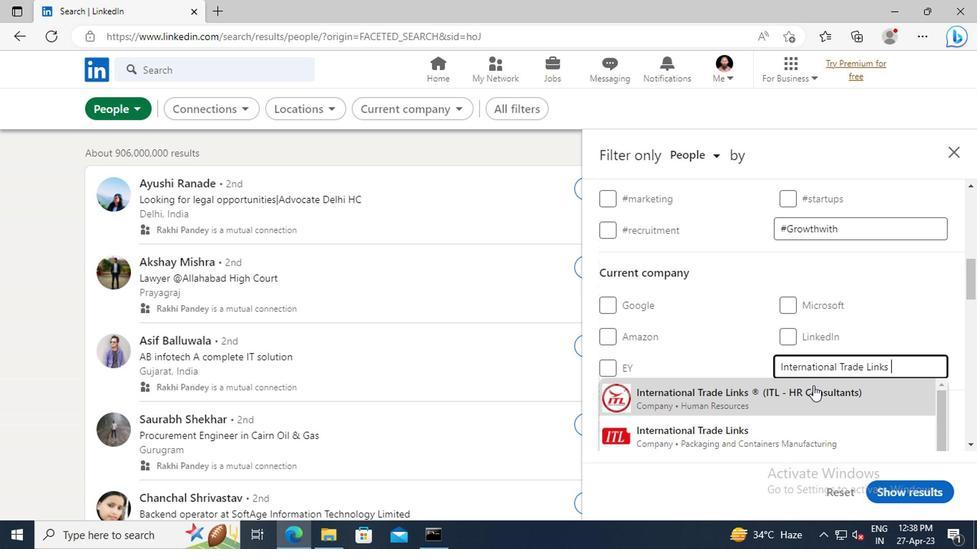 
Action: Mouse pressed left at (803, 403)
Screenshot: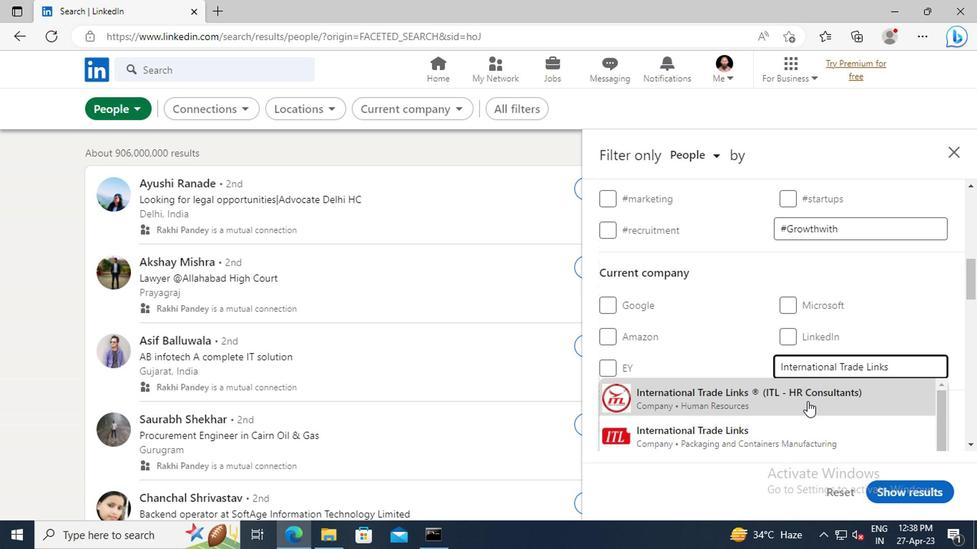 
Action: Mouse moved to (808, 335)
Screenshot: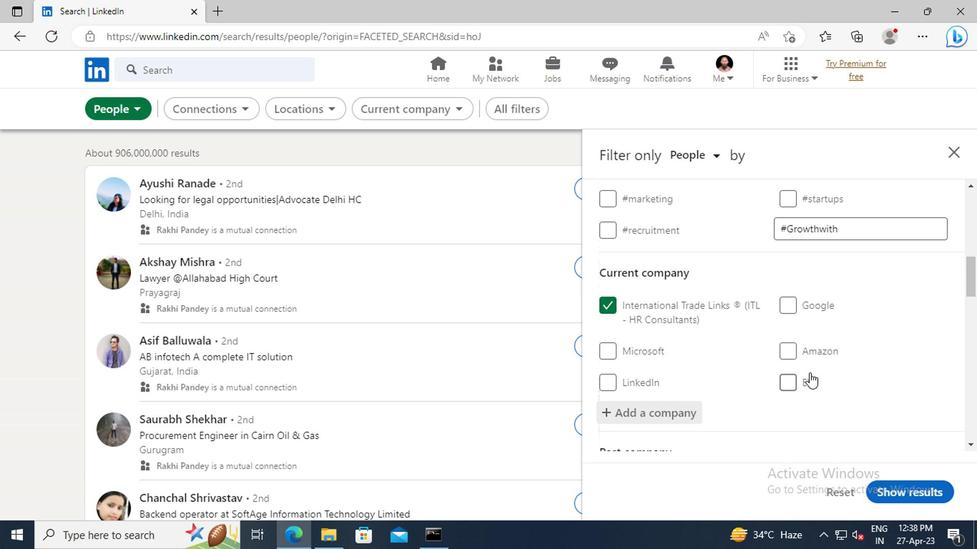
Action: Mouse scrolled (808, 334) with delta (0, -1)
Screenshot: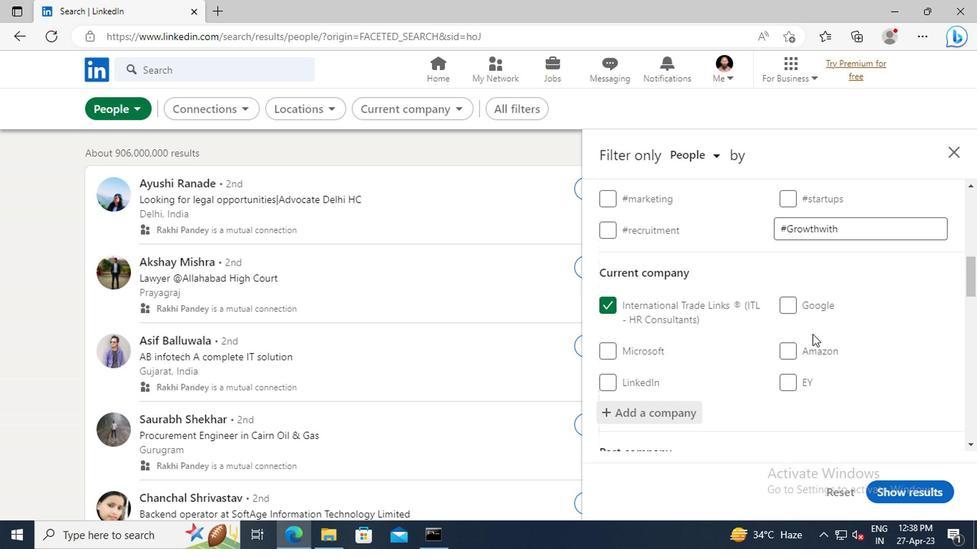 
Action: Mouse scrolled (808, 334) with delta (0, -1)
Screenshot: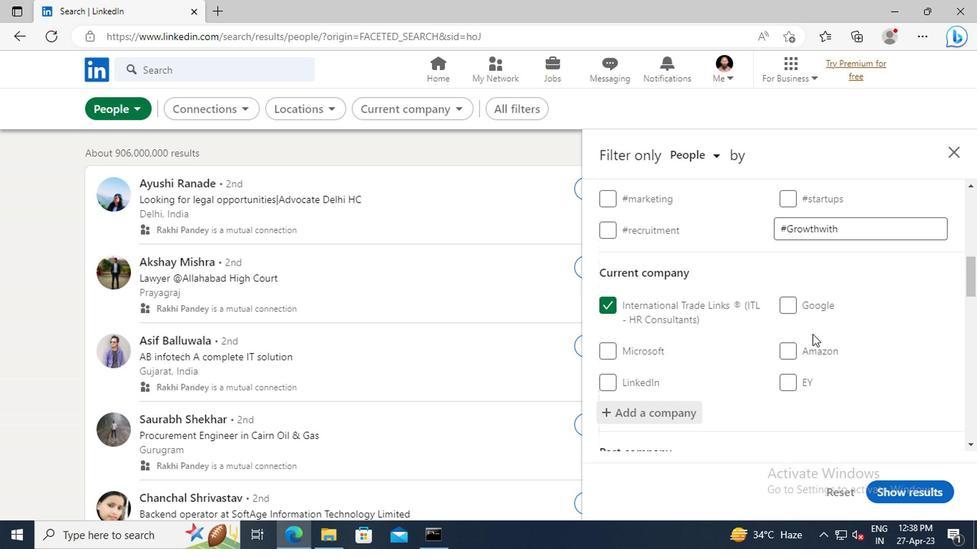 
Action: Mouse scrolled (808, 334) with delta (0, -1)
Screenshot: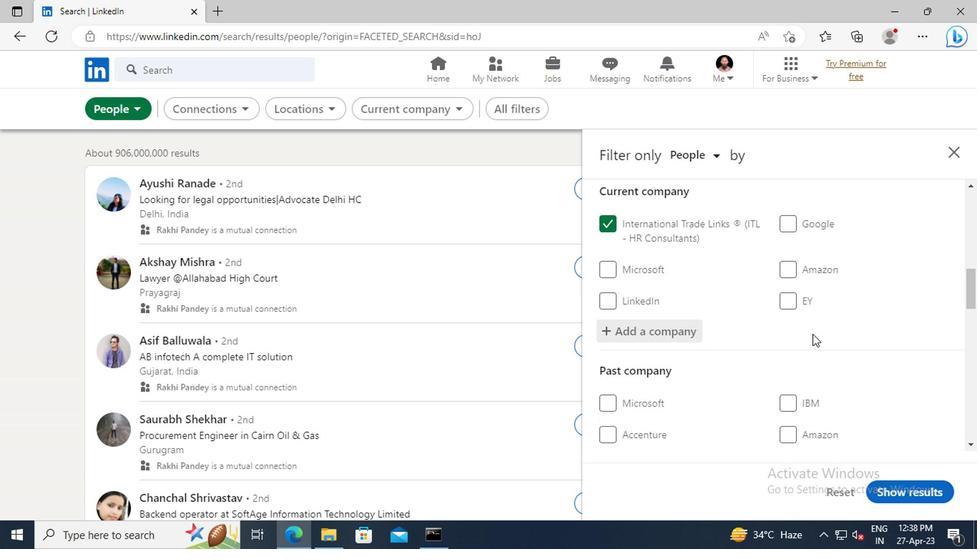 
Action: Mouse scrolled (808, 334) with delta (0, -1)
Screenshot: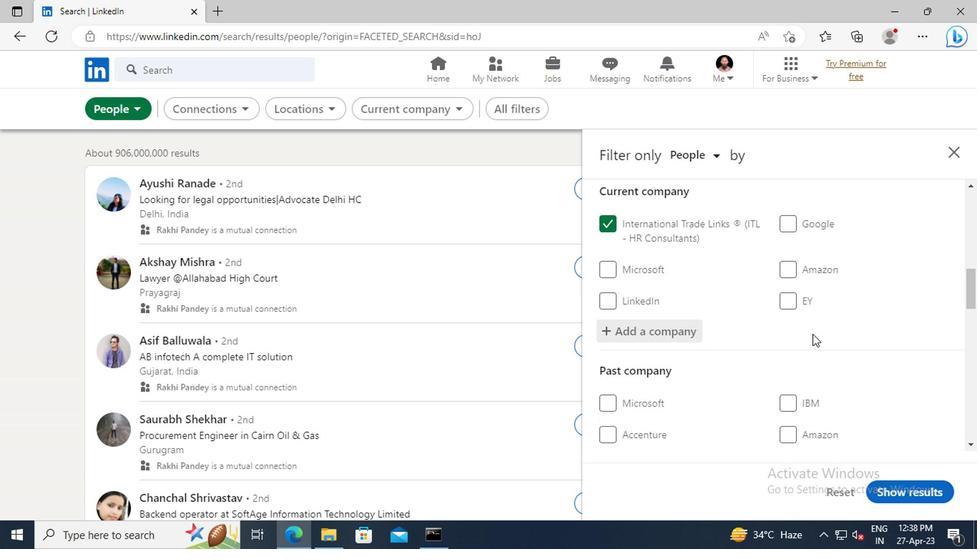 
Action: Mouse scrolled (808, 334) with delta (0, -1)
Screenshot: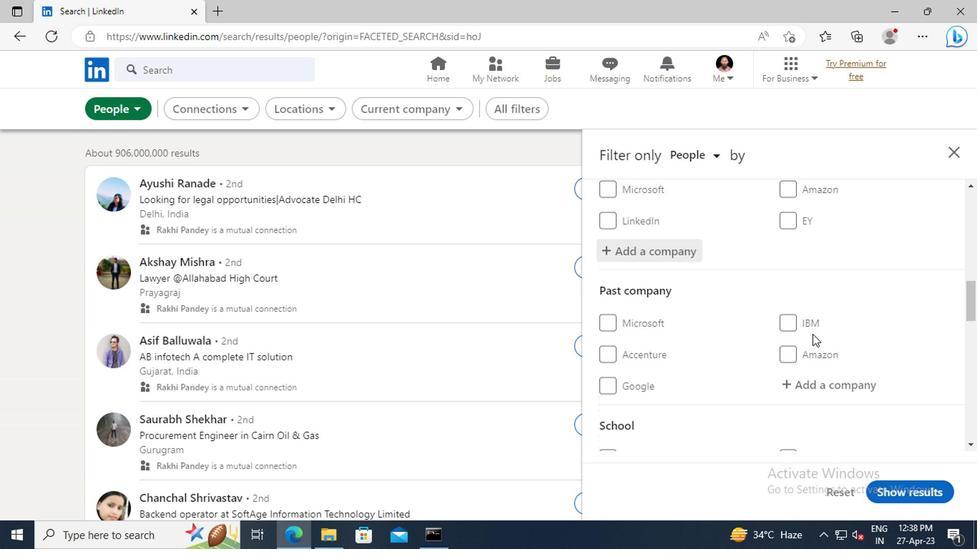 
Action: Mouse scrolled (808, 334) with delta (0, -1)
Screenshot: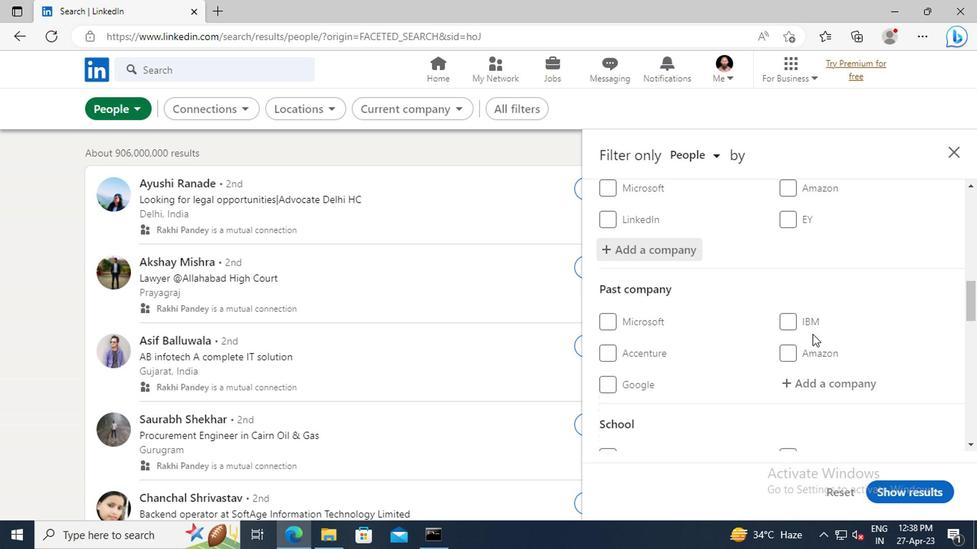 
Action: Mouse scrolled (808, 334) with delta (0, -1)
Screenshot: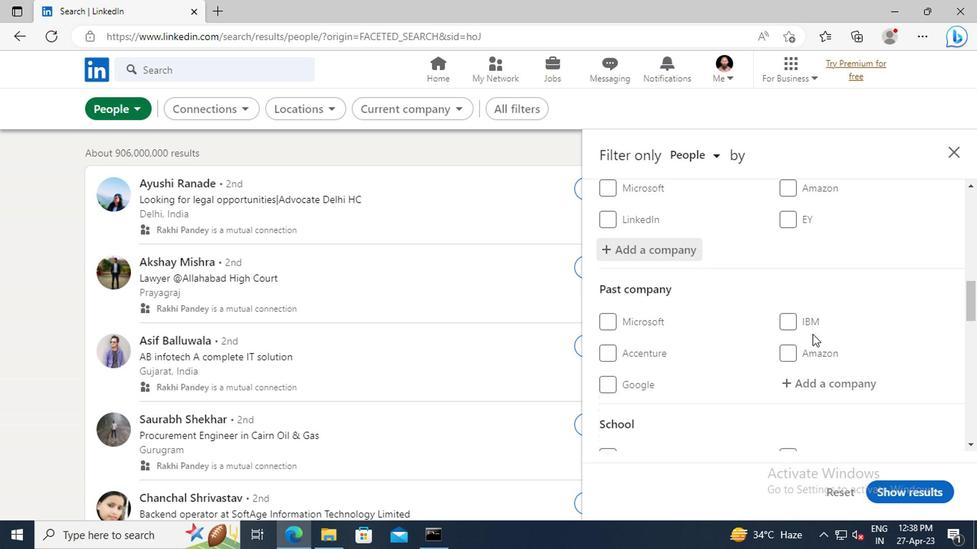 
Action: Mouse scrolled (808, 334) with delta (0, -1)
Screenshot: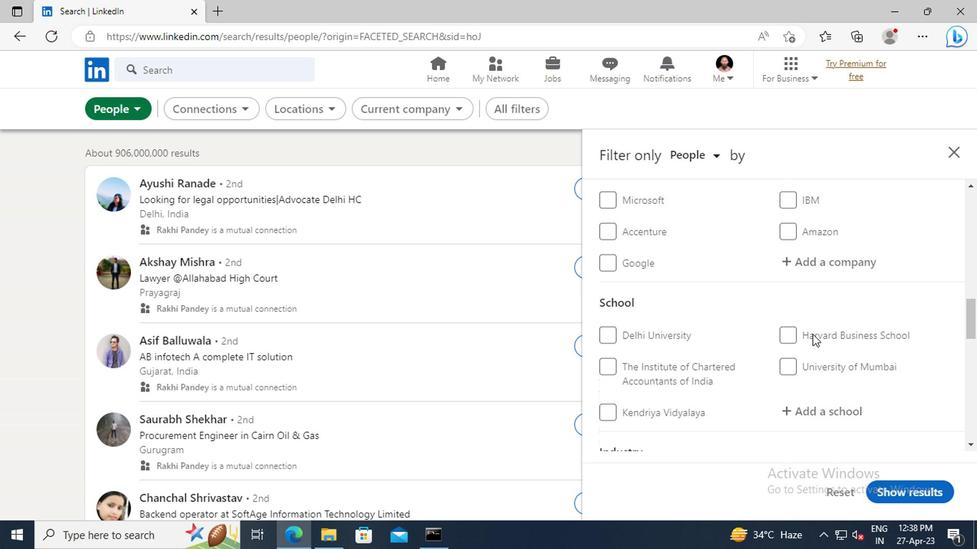 
Action: Mouse scrolled (808, 334) with delta (0, -1)
Screenshot: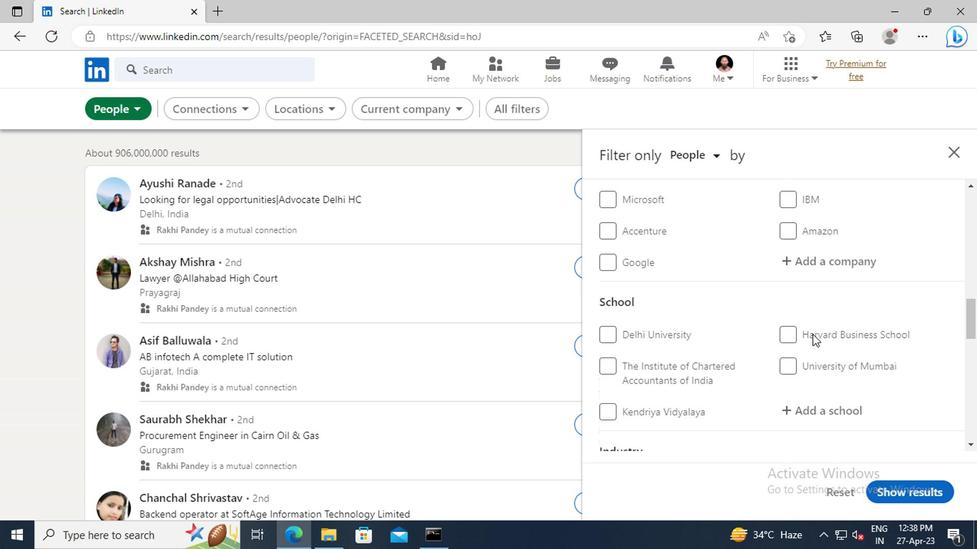 
Action: Mouse moved to (803, 335)
Screenshot: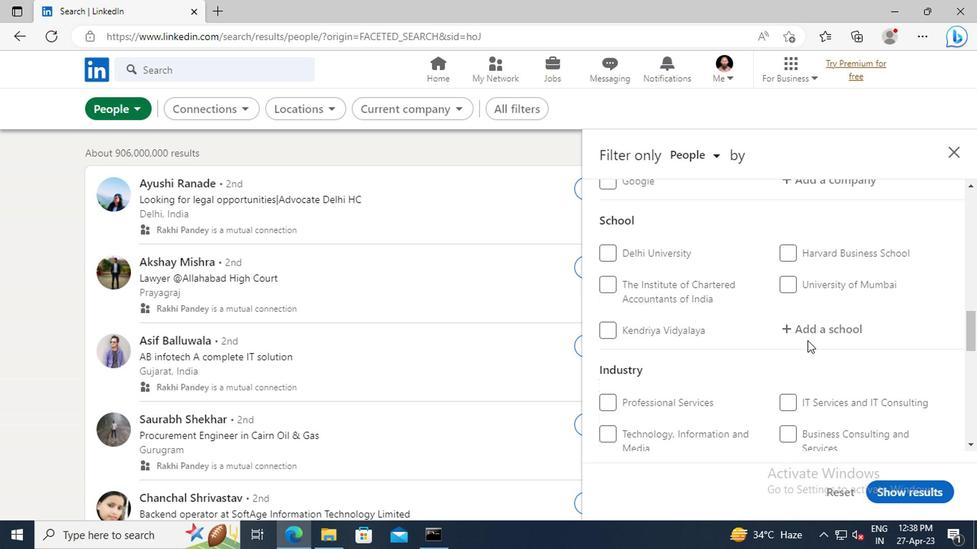 
Action: Mouse pressed left at (803, 335)
Screenshot: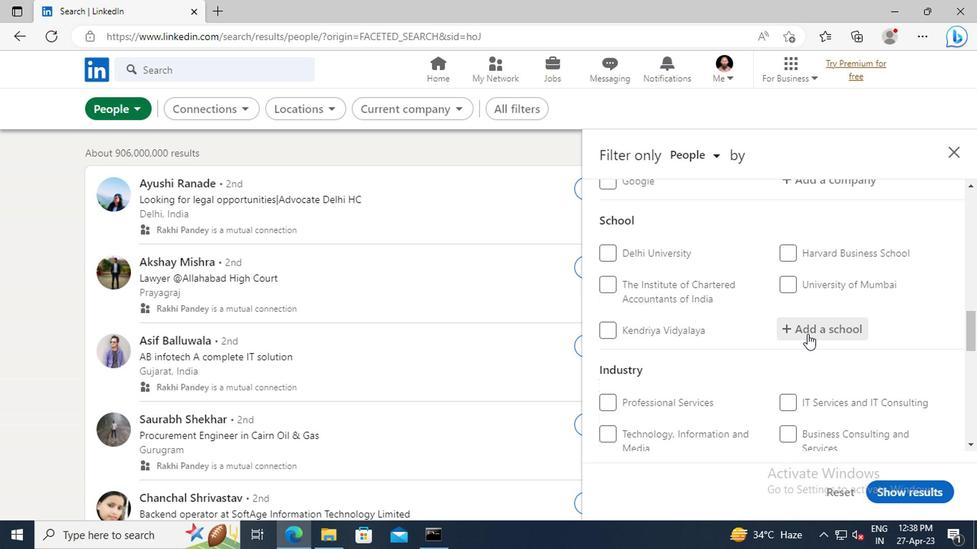 
Action: Key pressed <Key.shift>ODISHA<Key.space><Key.shift>JOBS
Screenshot: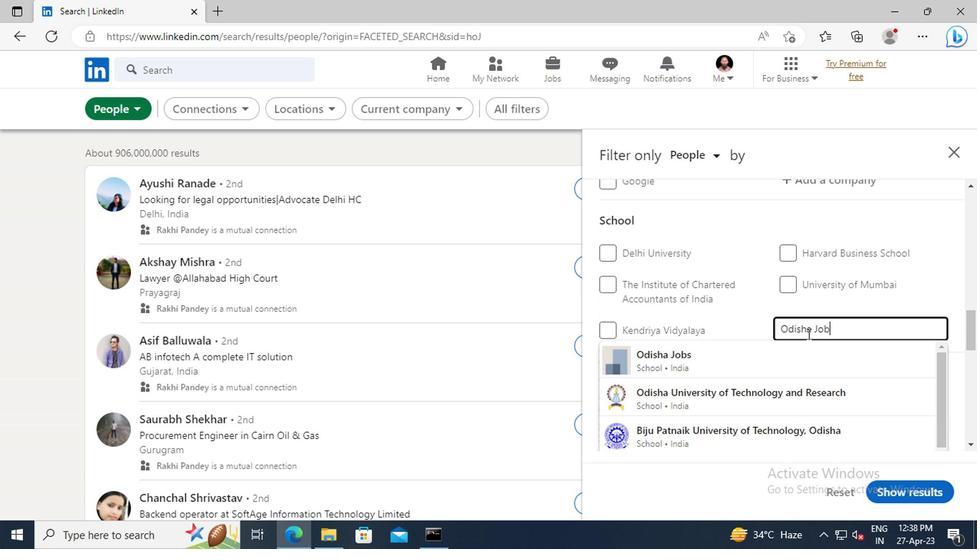 
Action: Mouse moved to (803, 355)
Screenshot: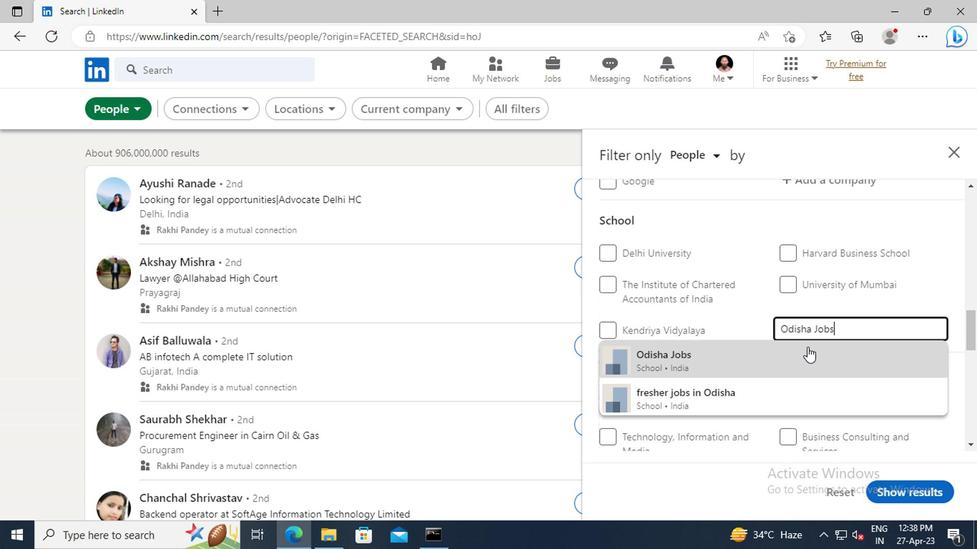 
Action: Mouse pressed left at (803, 355)
Screenshot: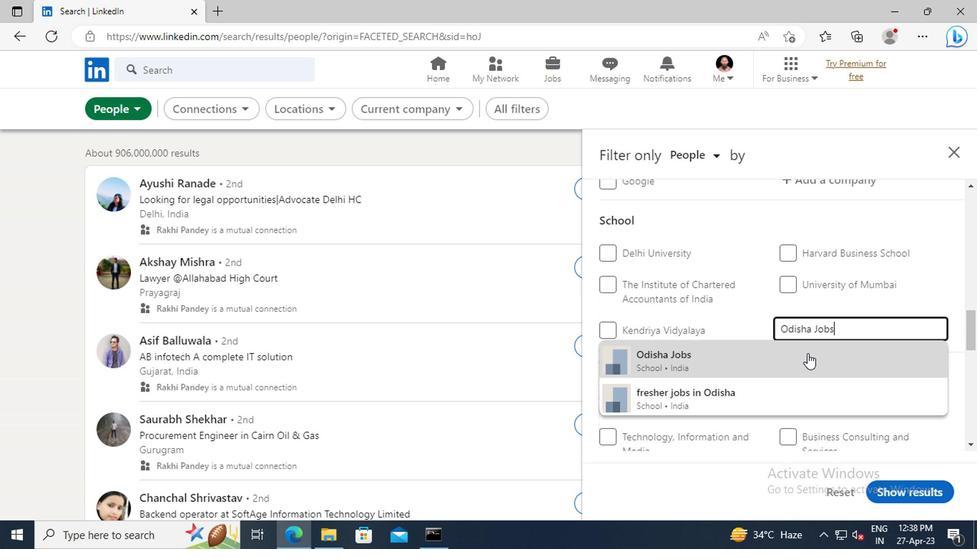 
Action: Mouse moved to (795, 307)
Screenshot: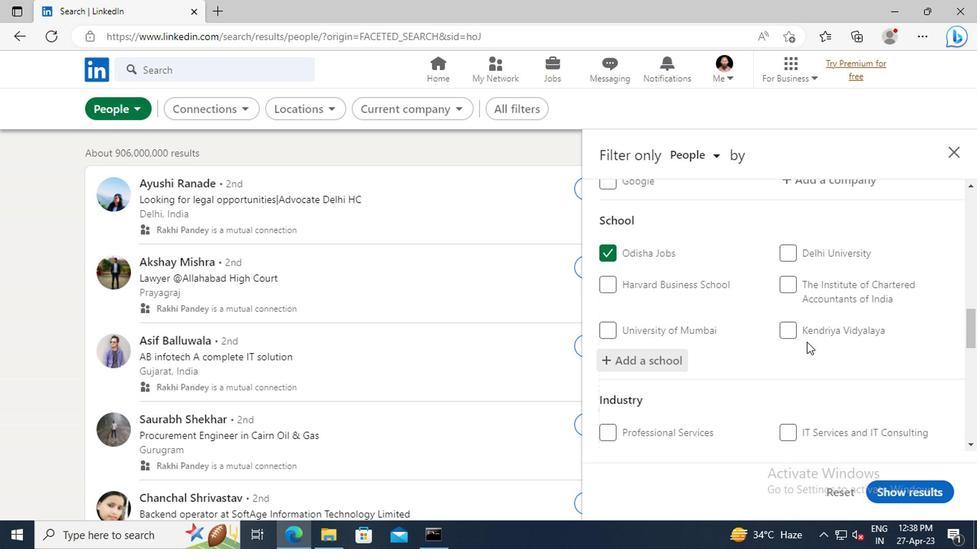 
Action: Mouse scrolled (795, 306) with delta (0, -1)
Screenshot: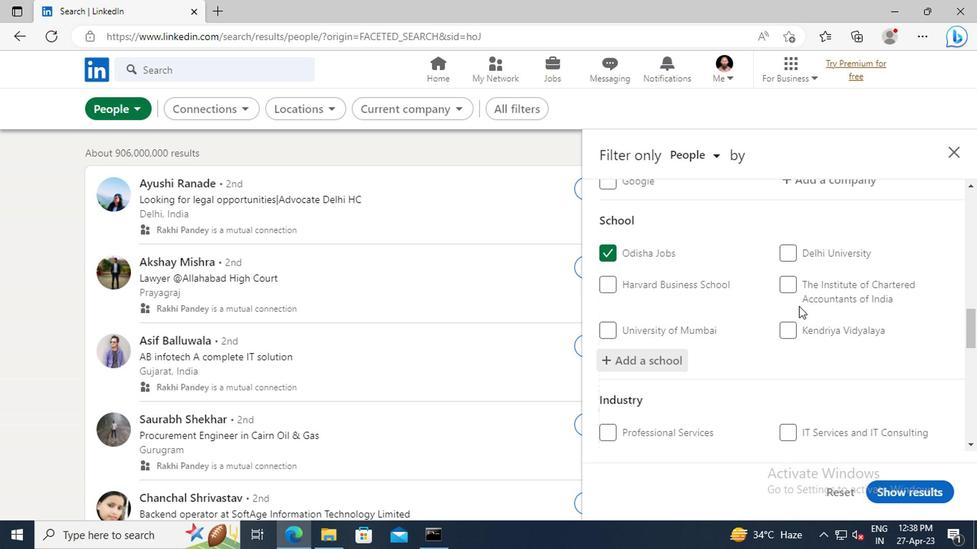 
Action: Mouse scrolled (795, 306) with delta (0, -1)
Screenshot: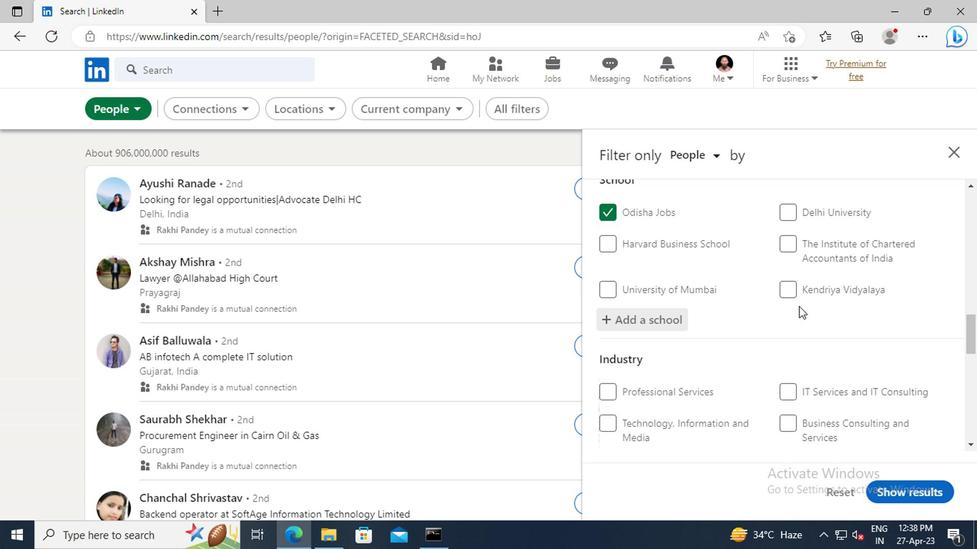 
Action: Mouse scrolled (795, 306) with delta (0, -1)
Screenshot: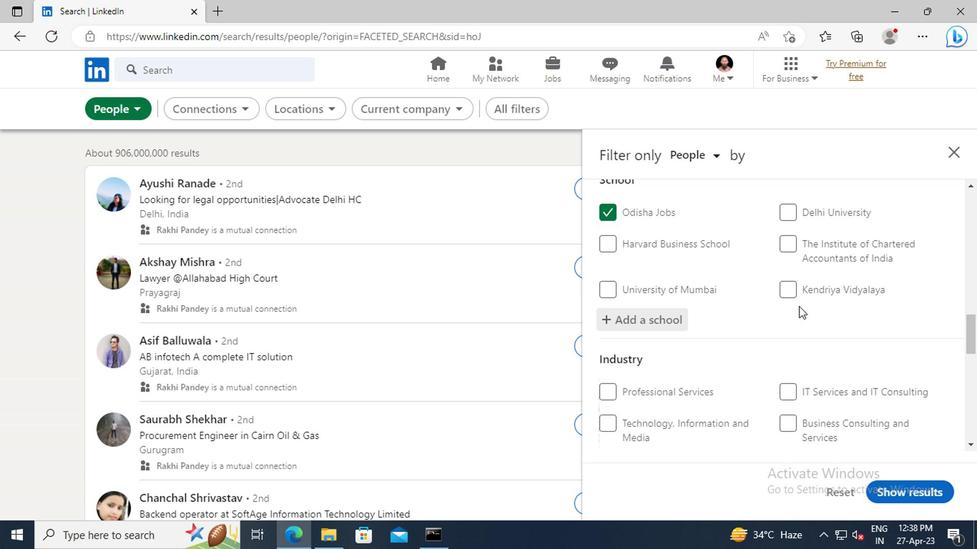 
Action: Mouse scrolled (795, 306) with delta (0, -1)
Screenshot: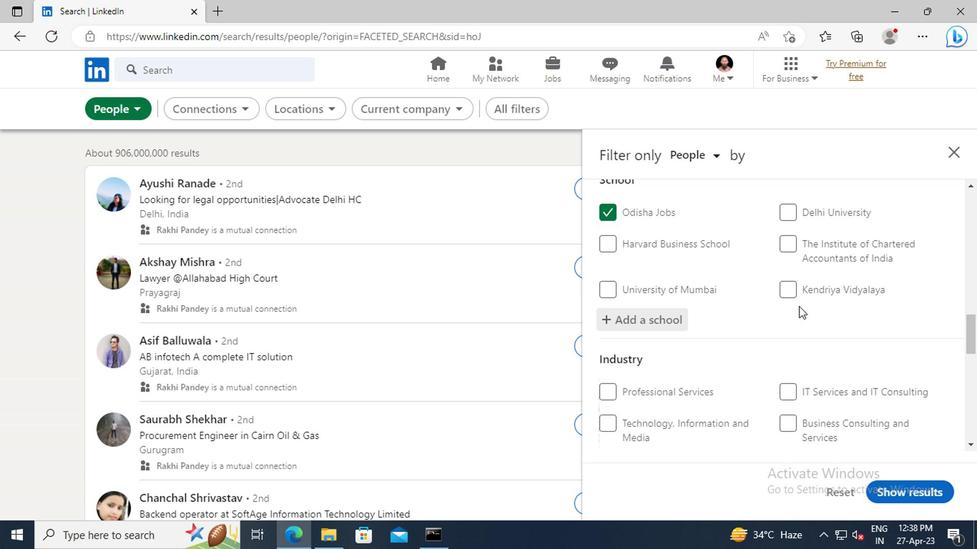 
Action: Mouse moved to (794, 346)
Screenshot: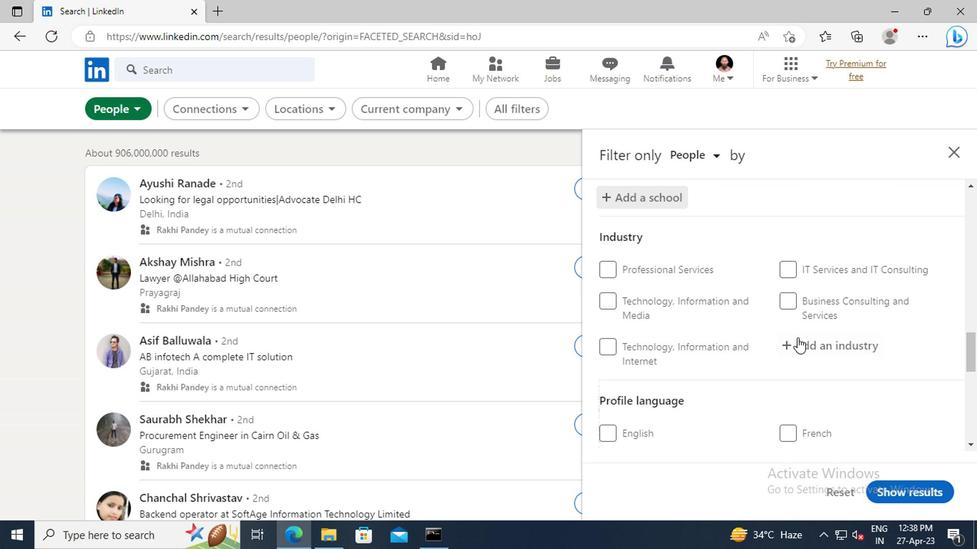 
Action: Mouse pressed left at (794, 346)
Screenshot: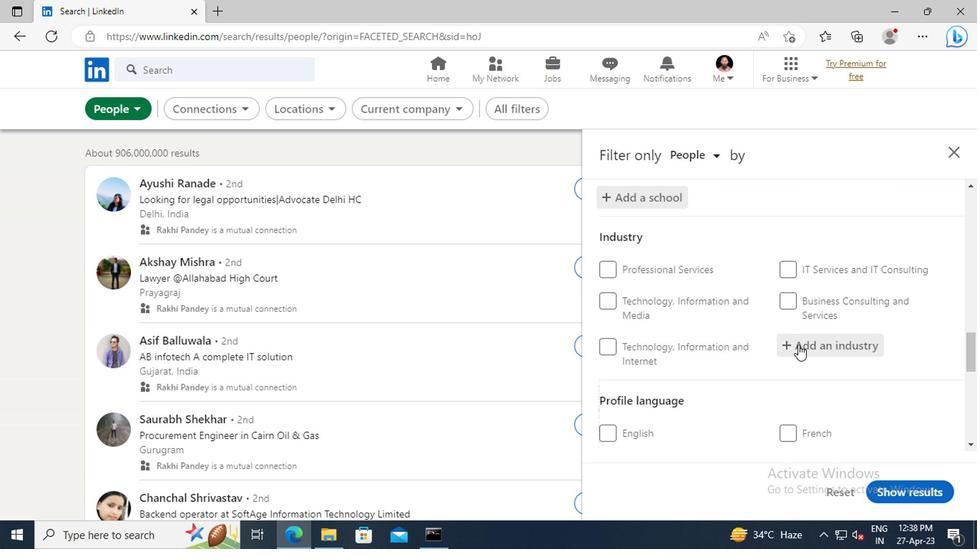 
Action: Key pressed <Key.shift>RETAIL<Key.space><Key.shift>BUILDING<Key.space><Key.shift>MA
Screenshot: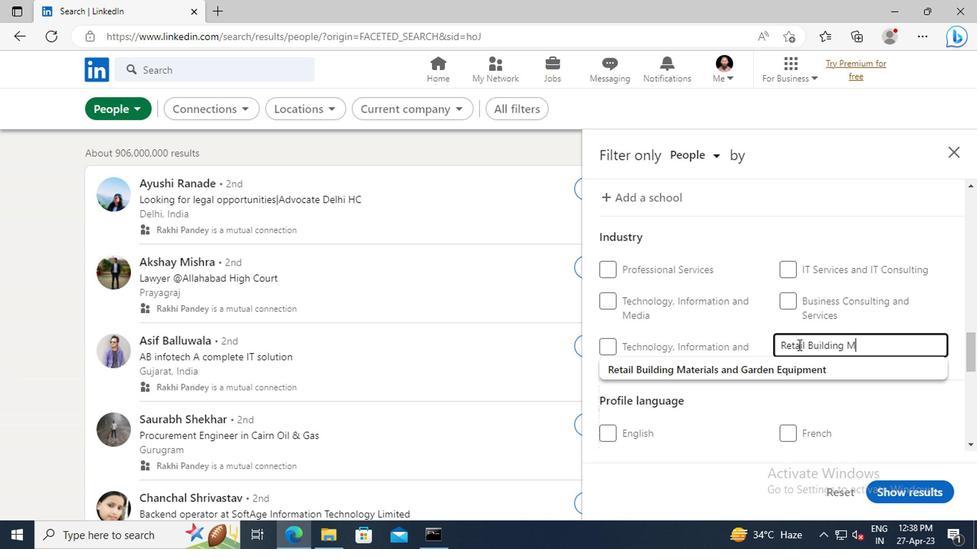 
Action: Mouse moved to (800, 371)
Screenshot: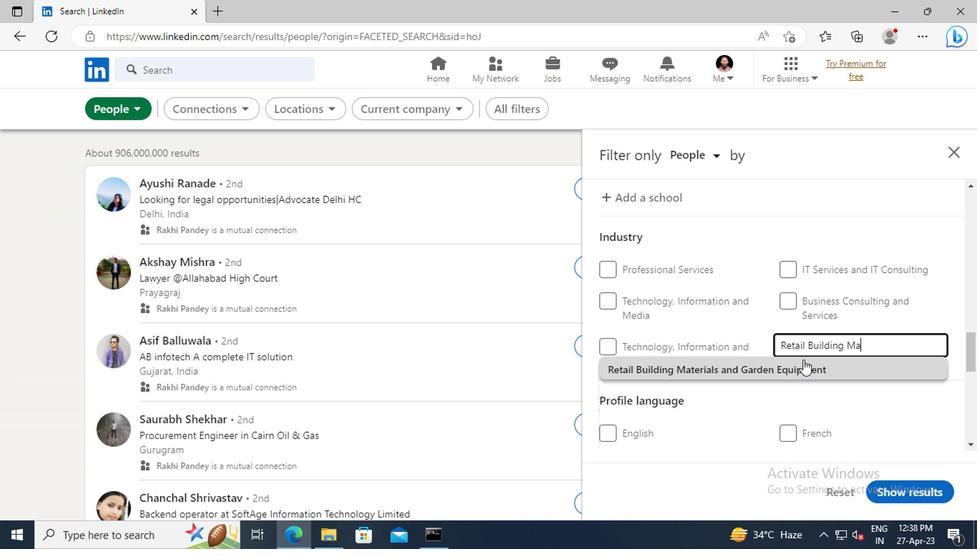
Action: Mouse pressed left at (800, 371)
Screenshot: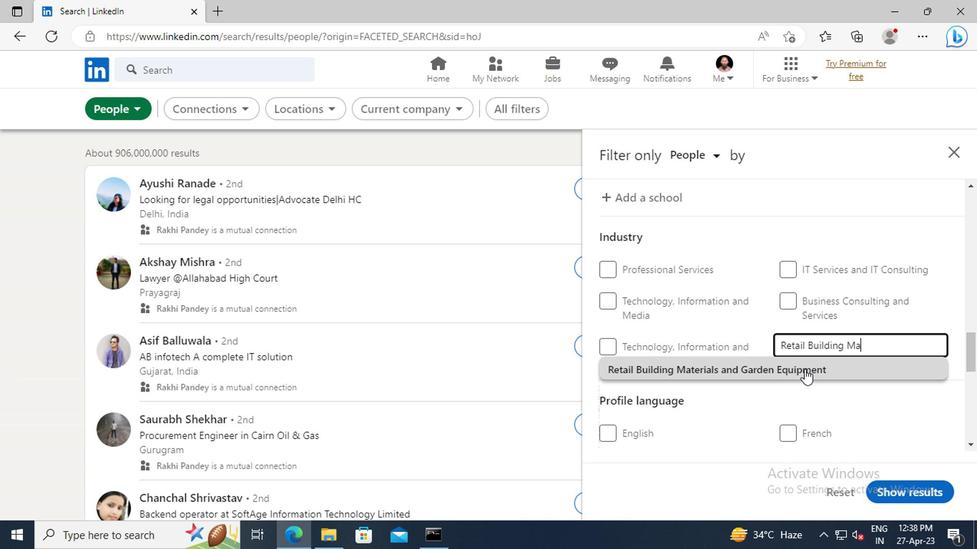 
Action: Mouse moved to (784, 330)
Screenshot: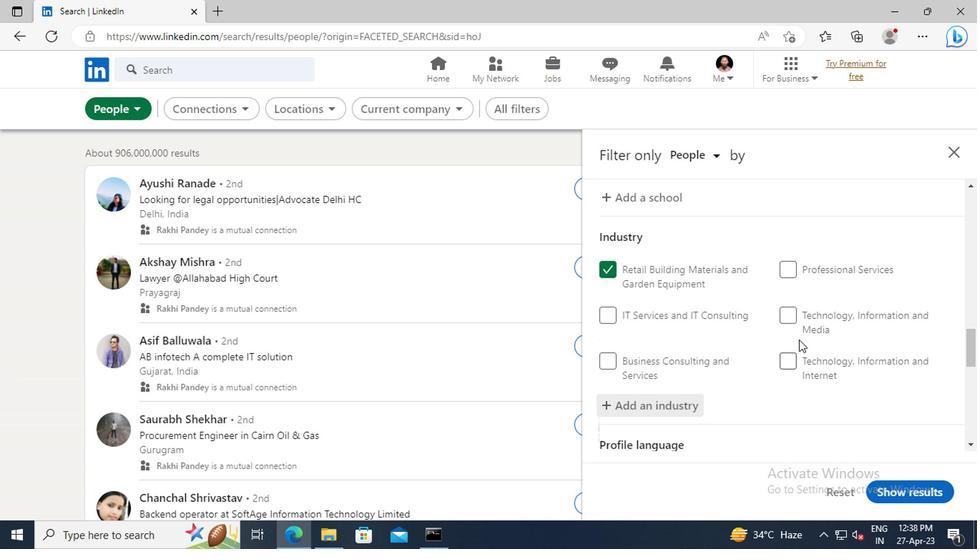 
Action: Mouse scrolled (784, 329) with delta (0, -1)
Screenshot: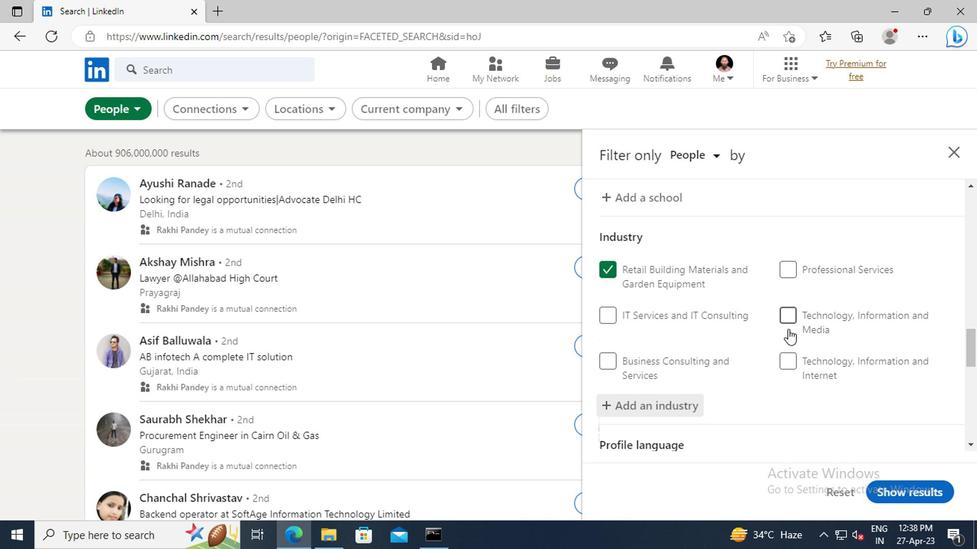 
Action: Mouse scrolled (784, 329) with delta (0, -1)
Screenshot: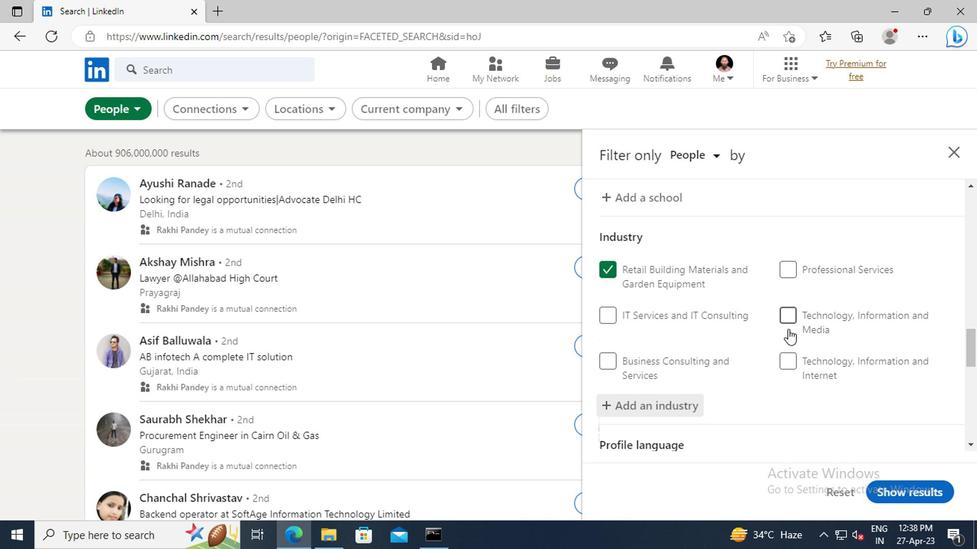 
Action: Mouse scrolled (784, 329) with delta (0, -1)
Screenshot: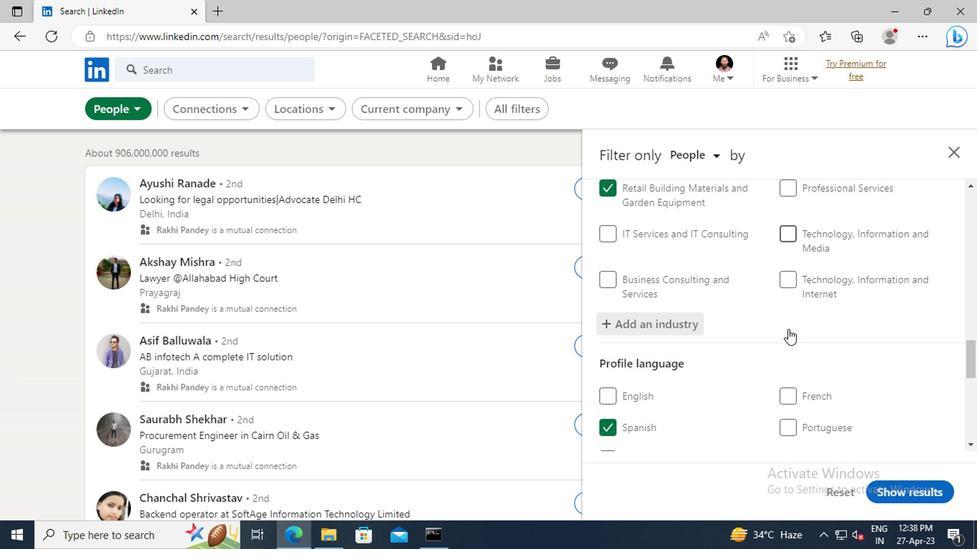 
Action: Mouse scrolled (784, 329) with delta (0, -1)
Screenshot: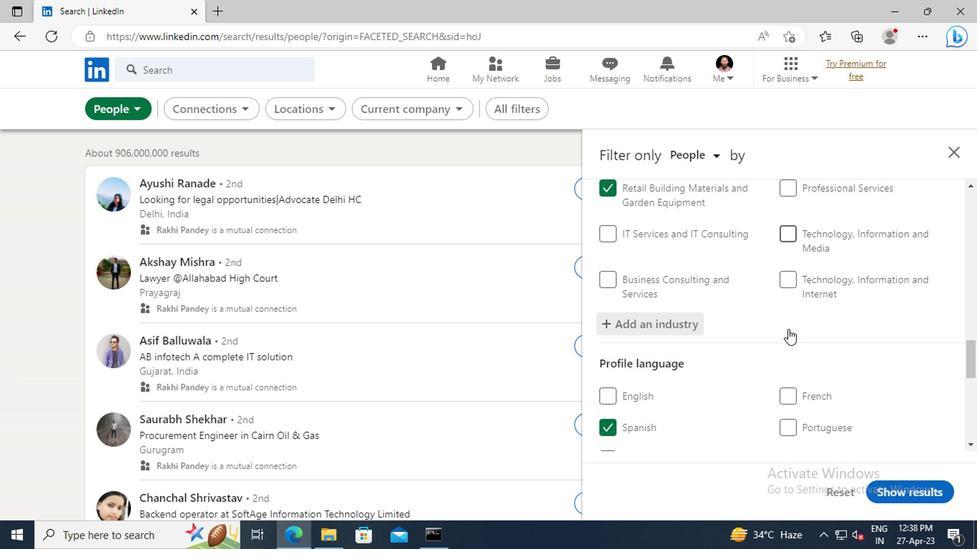
Action: Mouse scrolled (784, 329) with delta (0, -1)
Screenshot: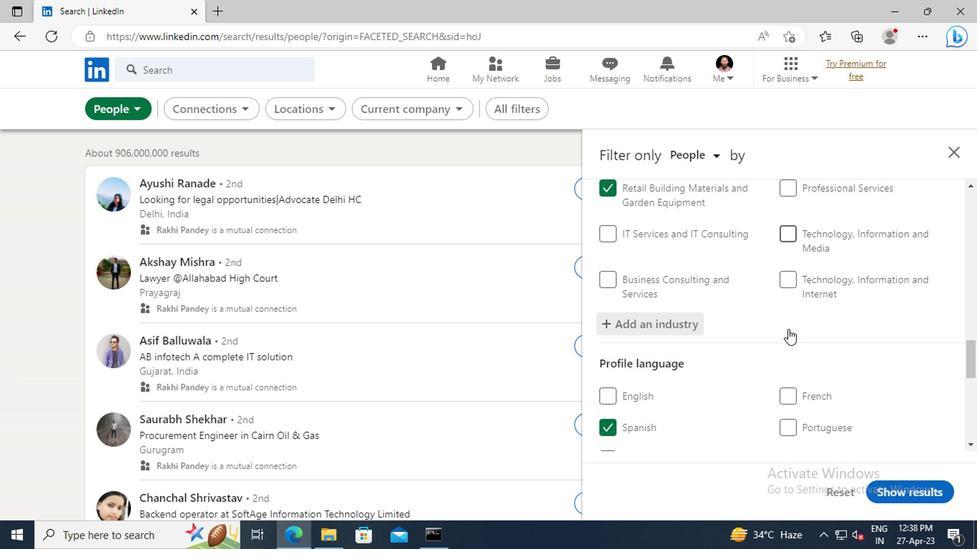 
Action: Mouse scrolled (784, 329) with delta (0, -1)
Screenshot: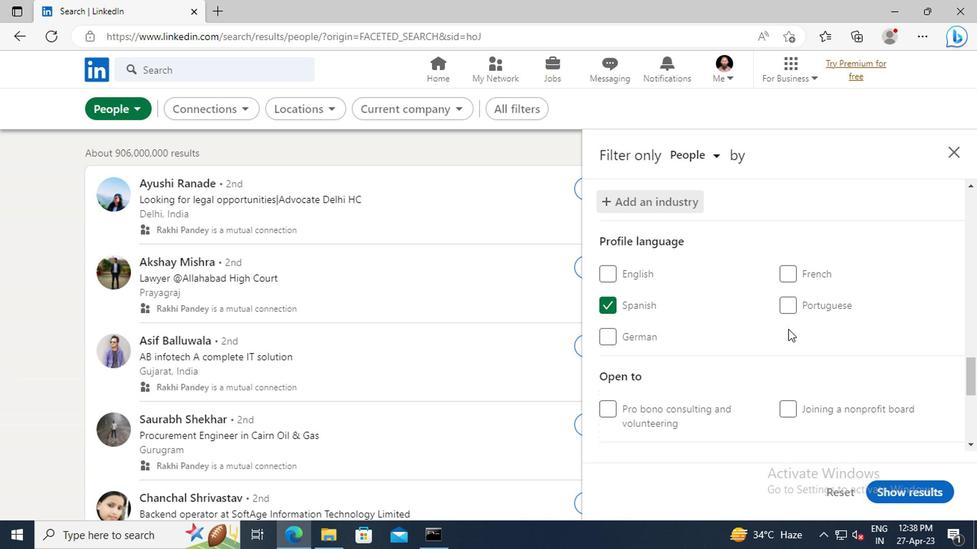 
Action: Mouse scrolled (784, 329) with delta (0, -1)
Screenshot: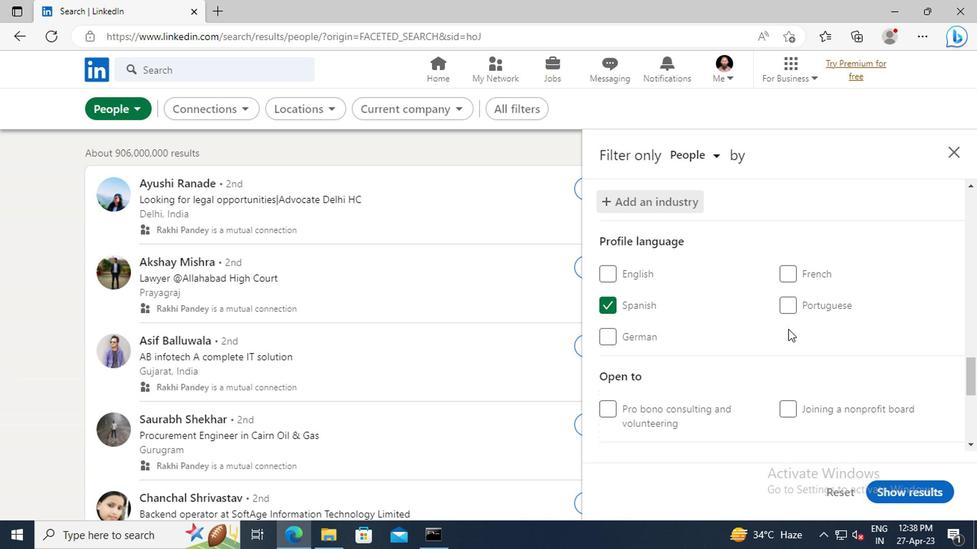 
Action: Mouse scrolled (784, 329) with delta (0, -1)
Screenshot: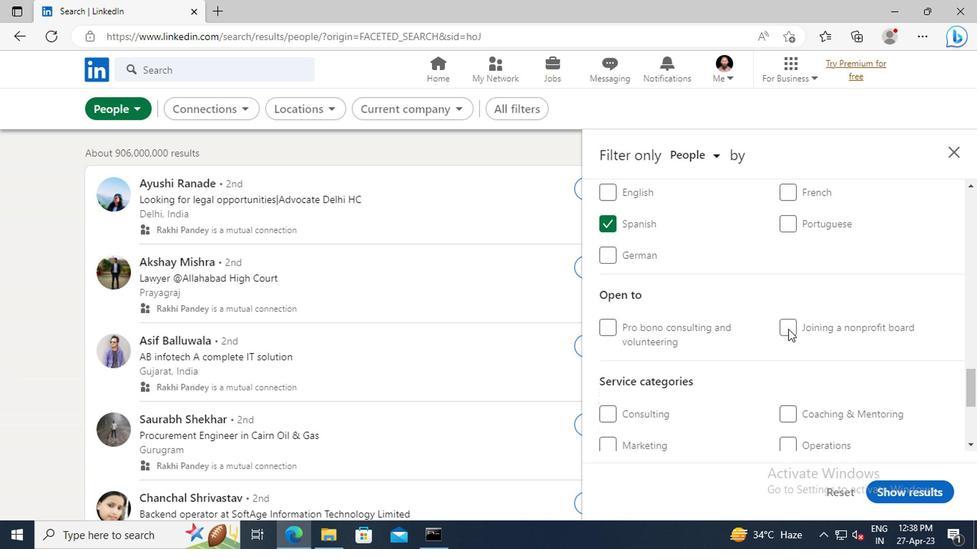 
Action: Mouse scrolled (784, 329) with delta (0, -1)
Screenshot: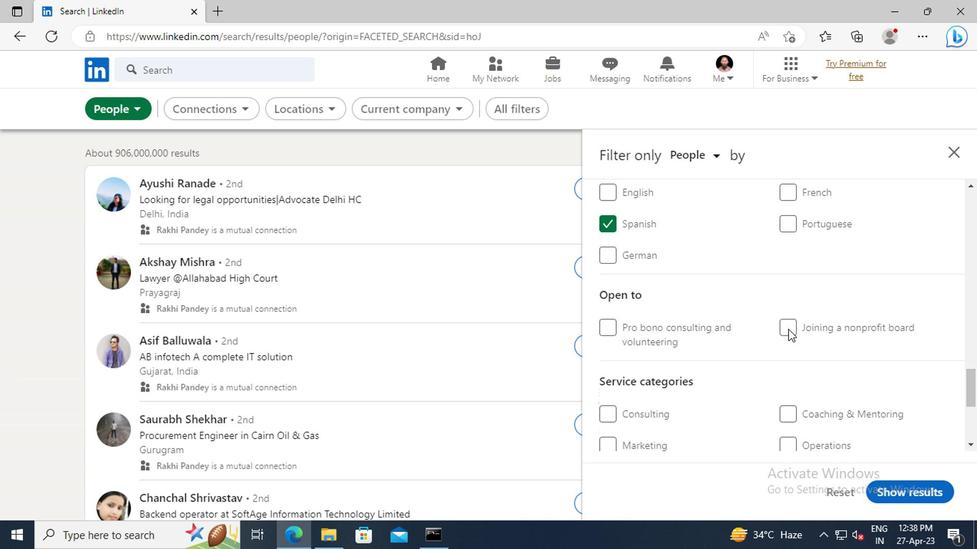 
Action: Mouse scrolled (784, 329) with delta (0, -1)
Screenshot: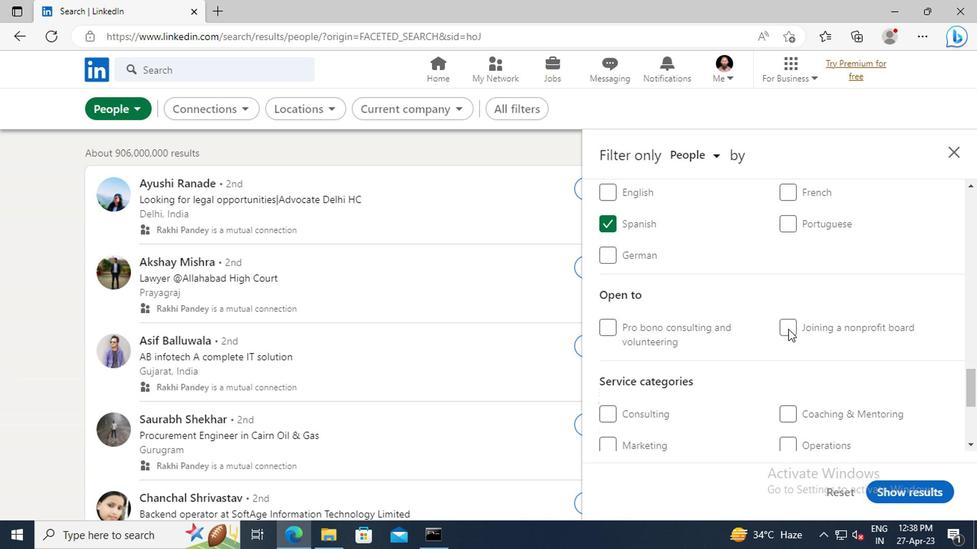 
Action: Mouse moved to (791, 353)
Screenshot: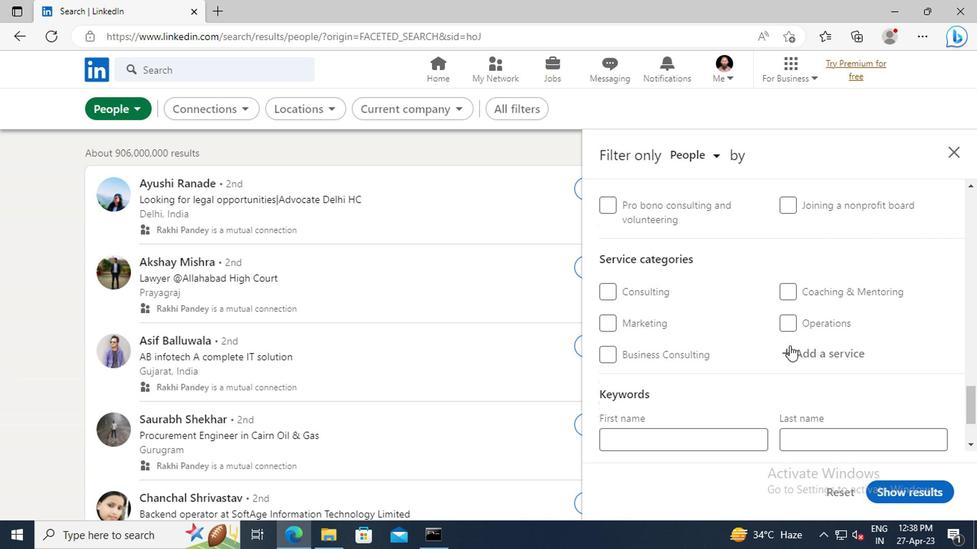 
Action: Mouse pressed left at (791, 353)
Screenshot: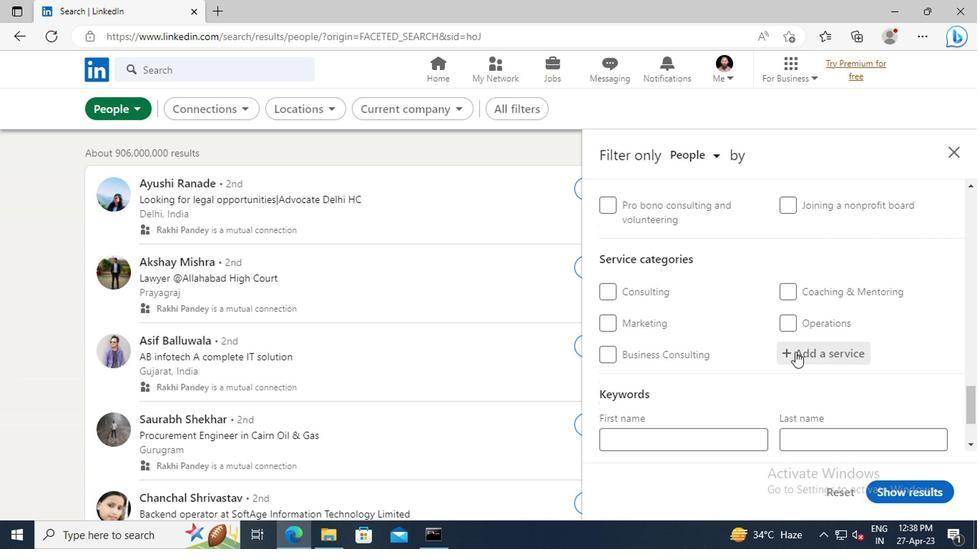 
Action: Key pressed <Key.shift>COACHING<Key.space><Key.shift>&<Key.space><Key.shift>MENTORING<Key.enter>
Screenshot: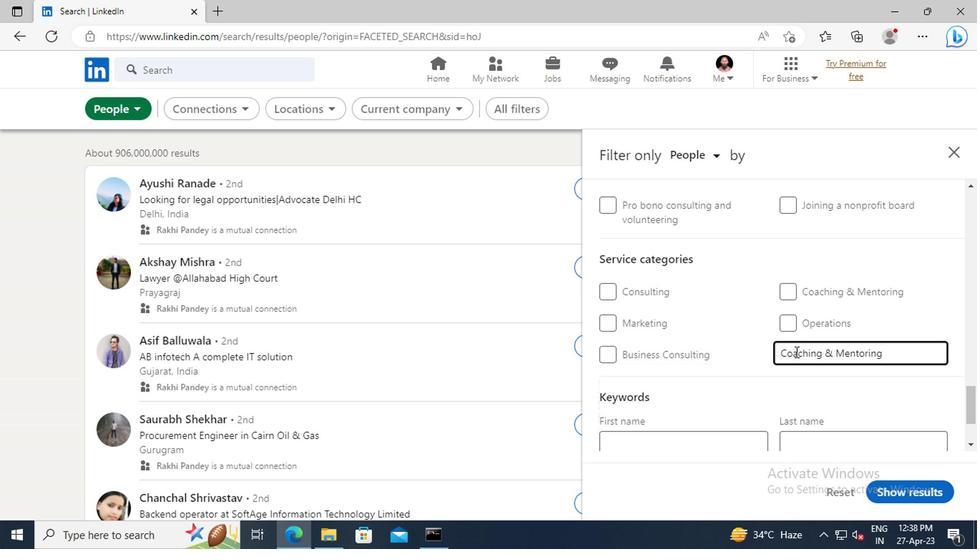 
Action: Mouse moved to (701, 350)
Screenshot: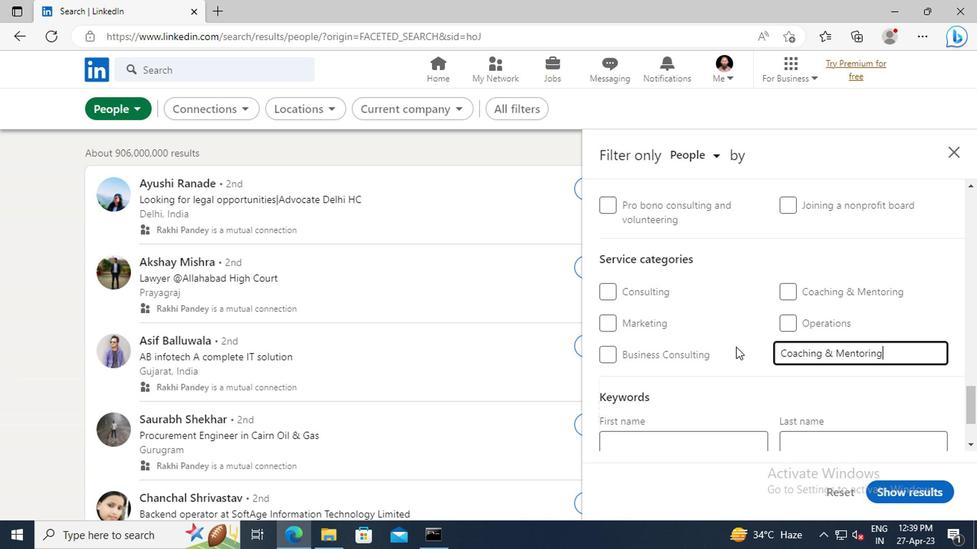 
Action: Mouse scrolled (701, 350) with delta (0, 0)
Screenshot: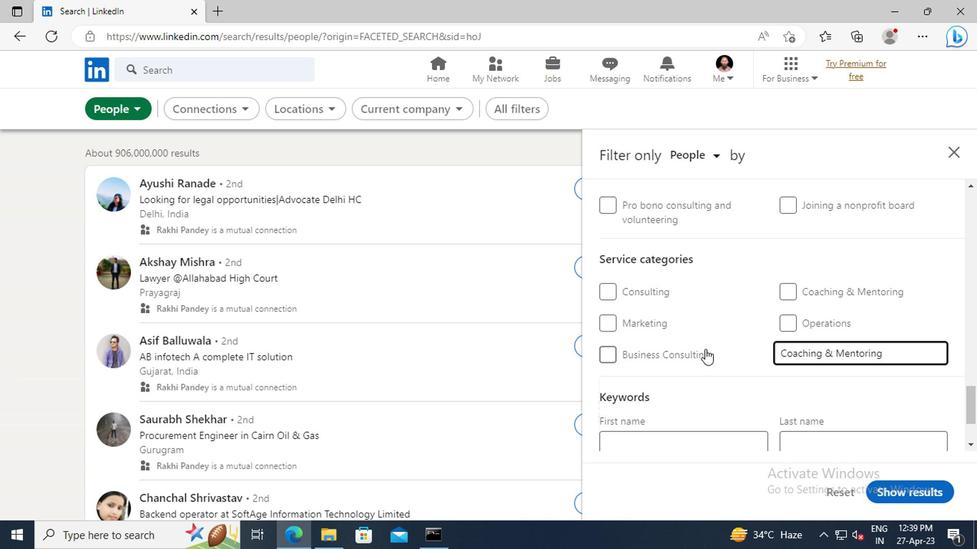 
Action: Mouse scrolled (701, 350) with delta (0, 0)
Screenshot: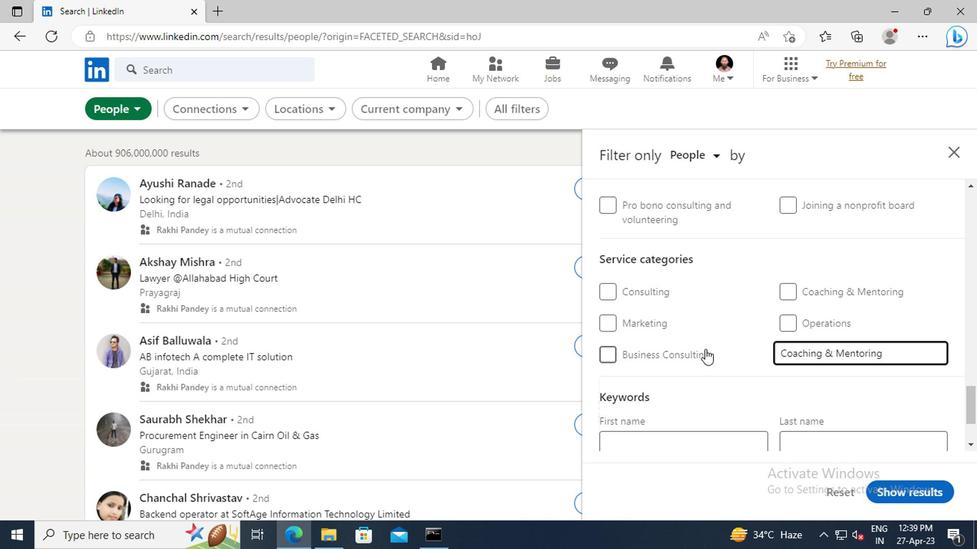 
Action: Mouse scrolled (701, 350) with delta (0, 0)
Screenshot: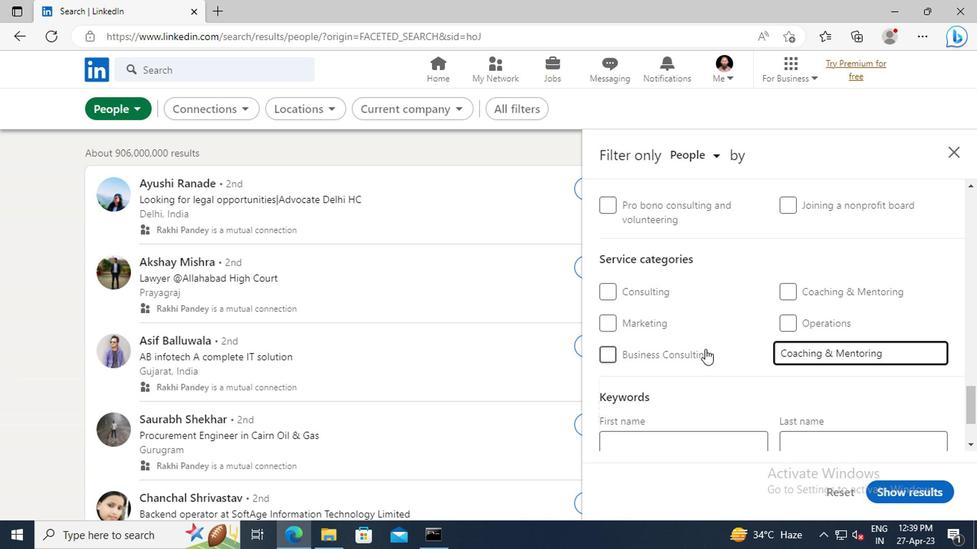 
Action: Mouse scrolled (701, 350) with delta (0, 0)
Screenshot: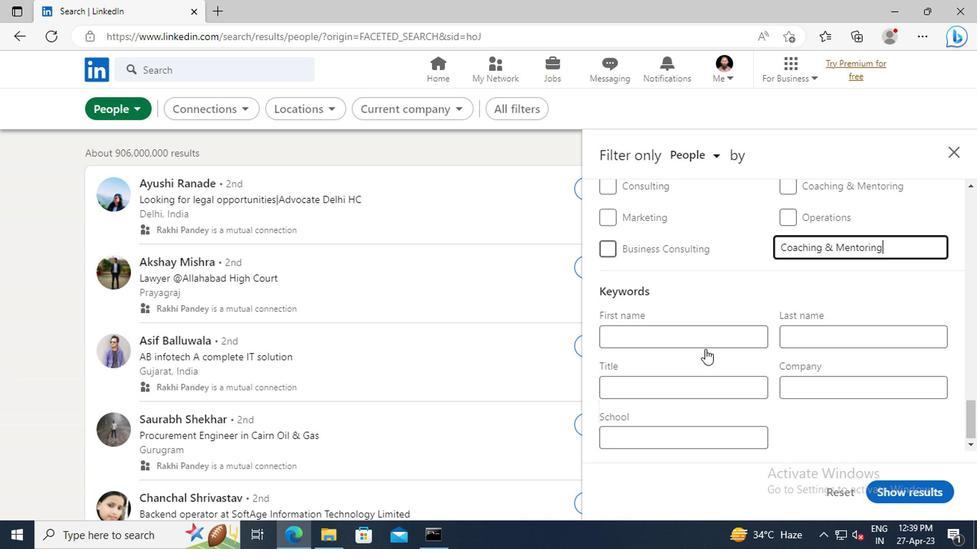 
Action: Mouse scrolled (701, 350) with delta (0, 0)
Screenshot: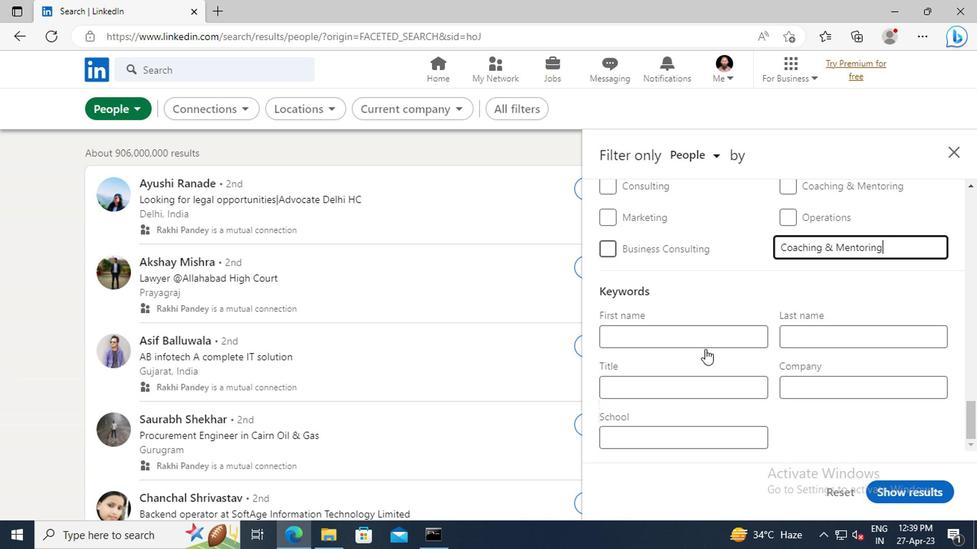 
Action: Mouse moved to (689, 388)
Screenshot: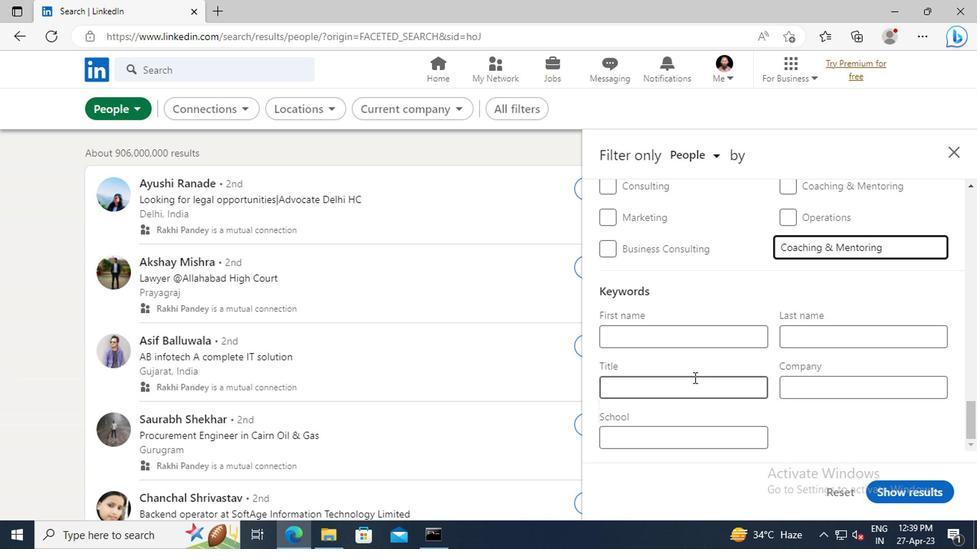 
Action: Mouse pressed left at (689, 388)
Screenshot: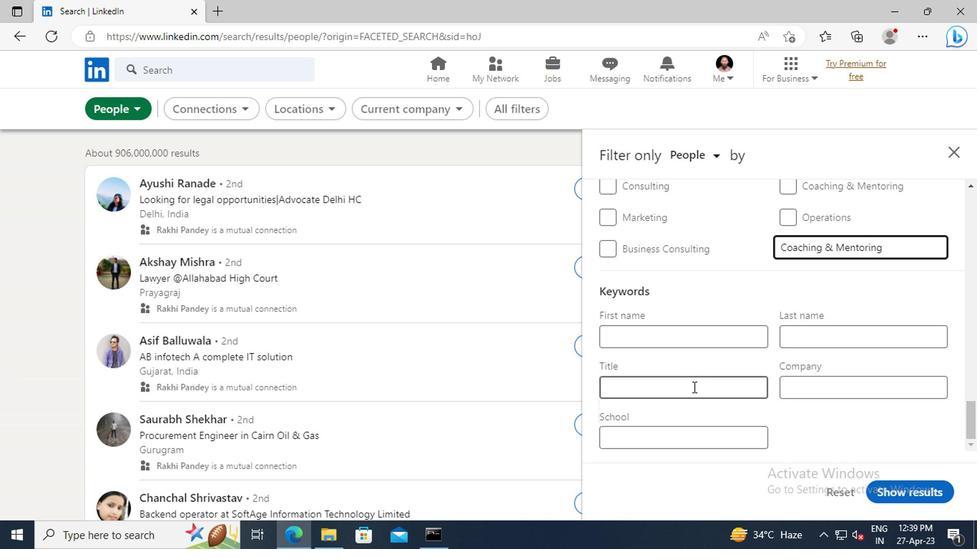 
Action: Key pressed <Key.shift>NURSE<Key.space><Key.shift>PRACTITIONER<Key.enter>
Screenshot: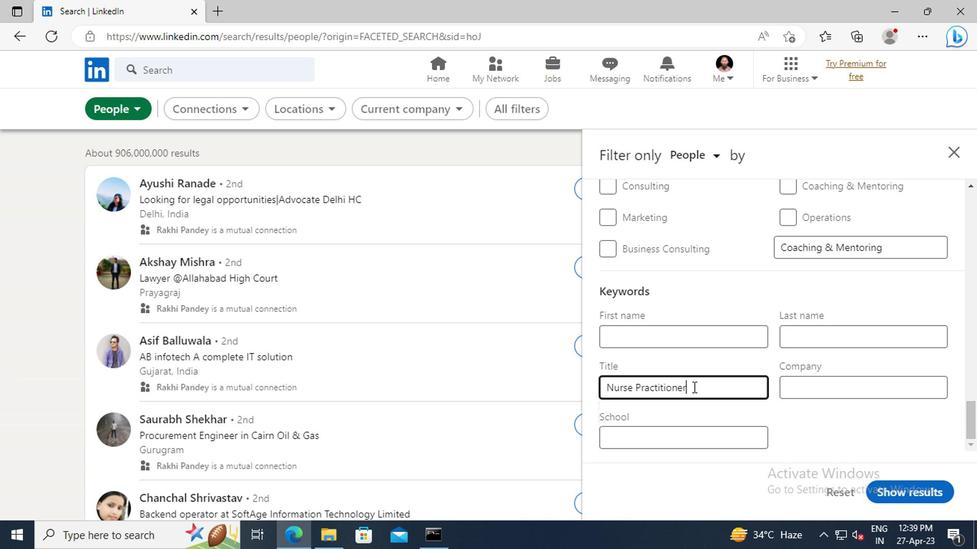 
Action: Mouse moved to (903, 498)
Screenshot: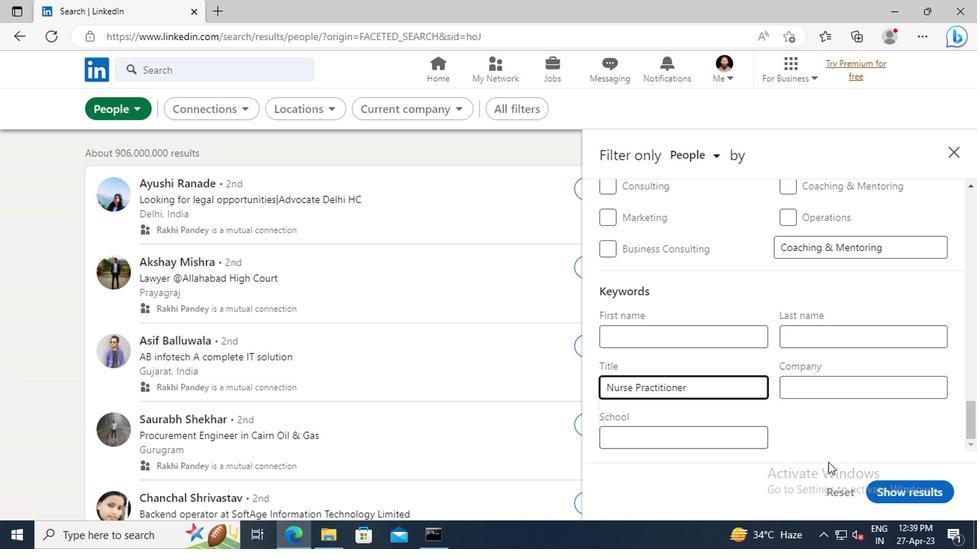 
Action: Mouse pressed left at (903, 498)
Screenshot: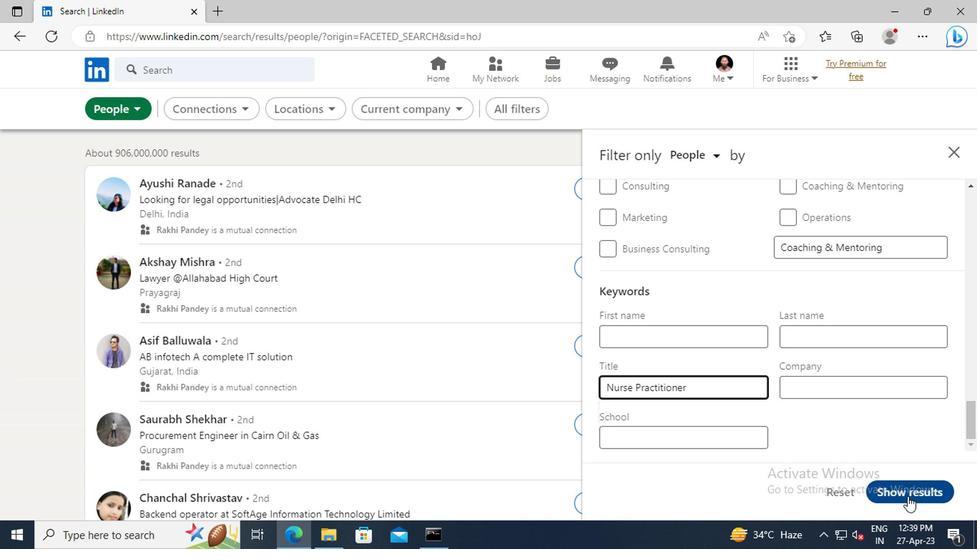
